 Task: Check the sale-to-list ratio of hot tub in the last 5 years.
Action: Mouse moved to (987, 217)
Screenshot: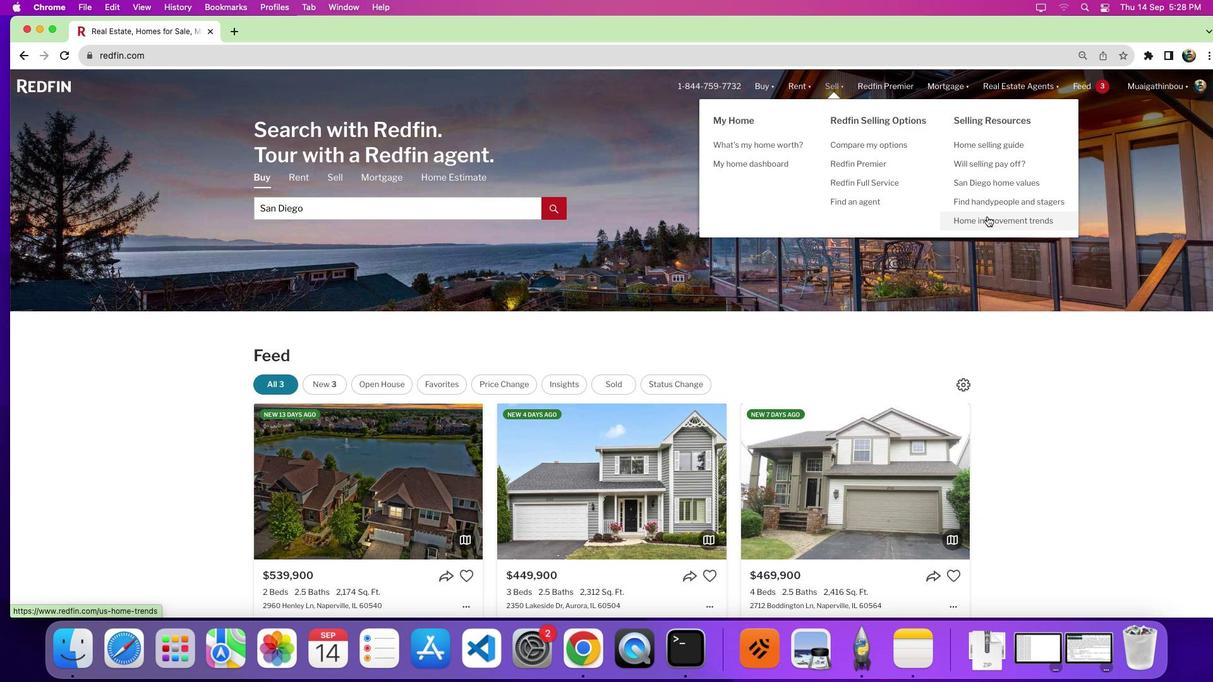 
Action: Mouse pressed left at (987, 217)
Screenshot: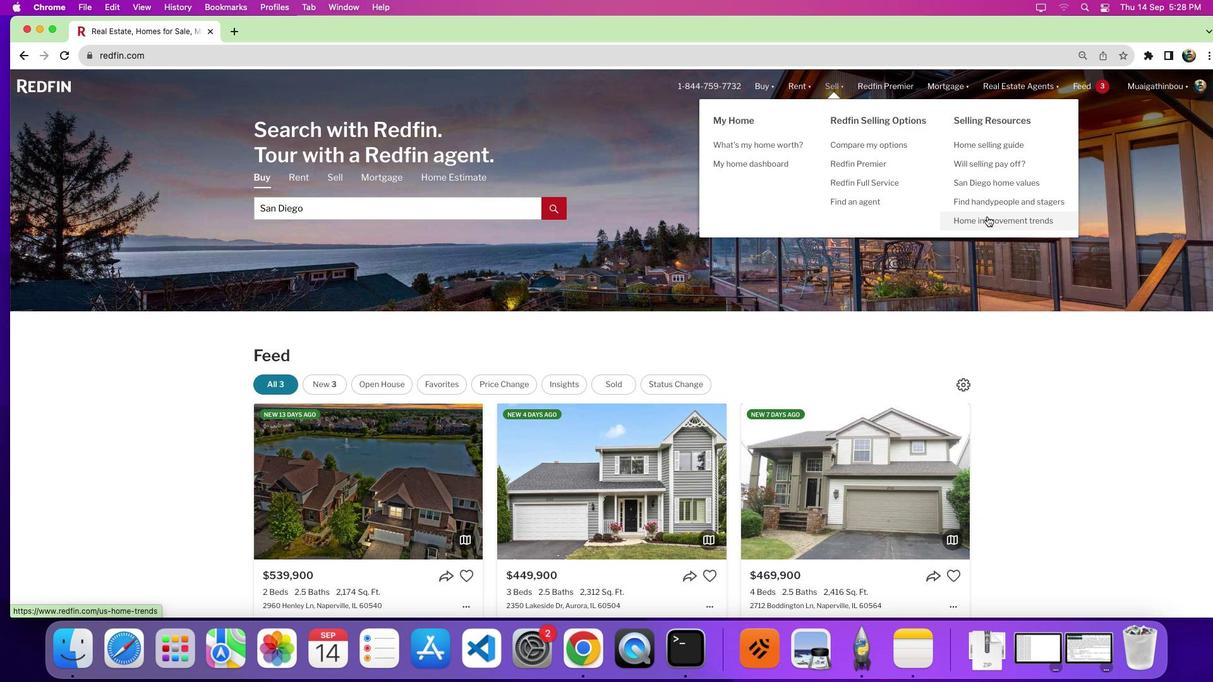 
Action: Mouse moved to (760, 396)
Screenshot: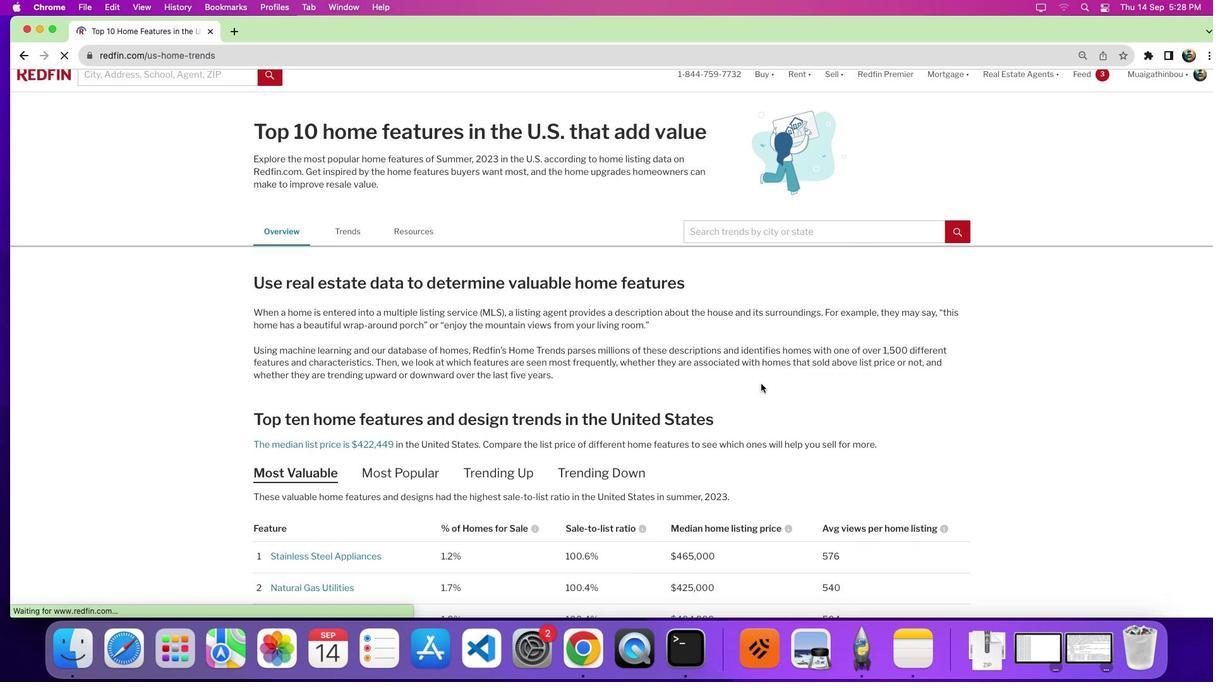 
Action: Mouse scrolled (760, 396) with delta (0, 0)
Screenshot: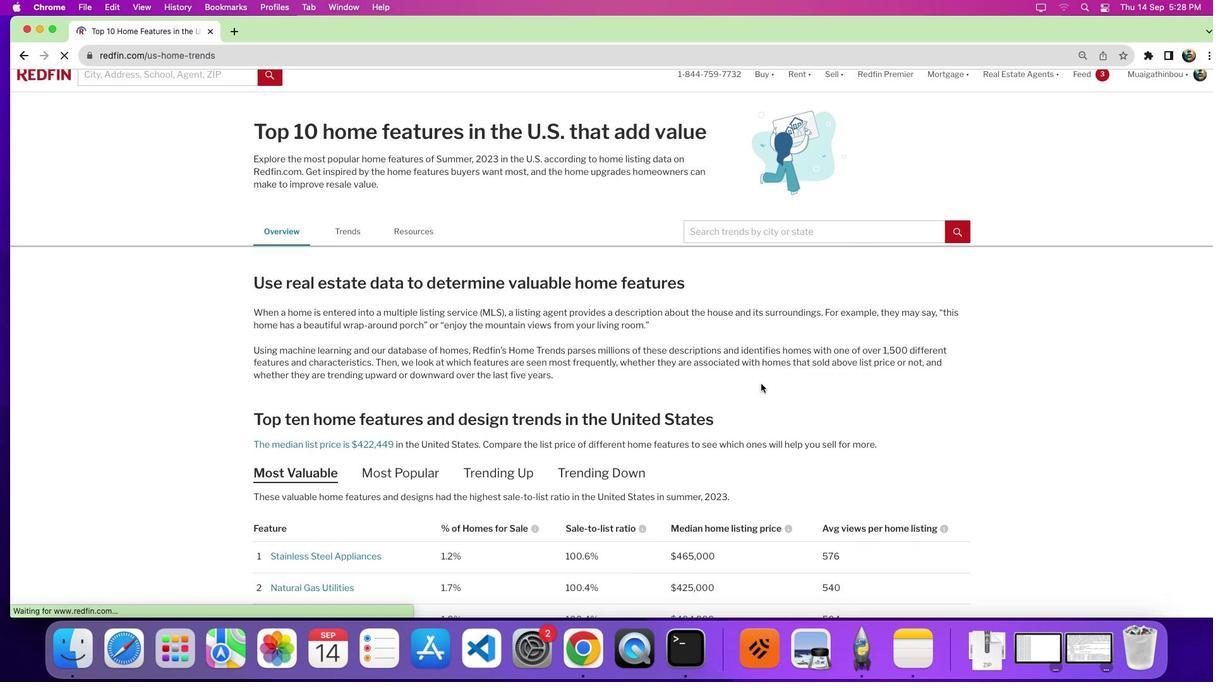 
Action: Mouse moved to (760, 390)
Screenshot: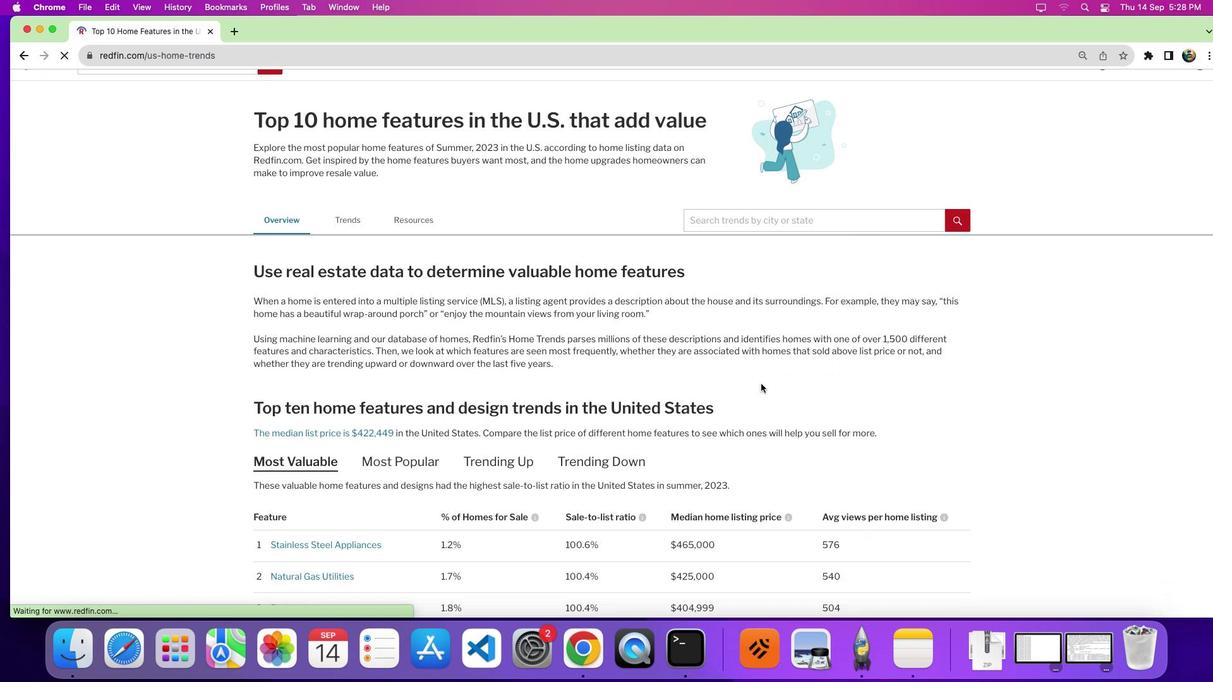 
Action: Mouse scrolled (760, 390) with delta (0, 0)
Screenshot: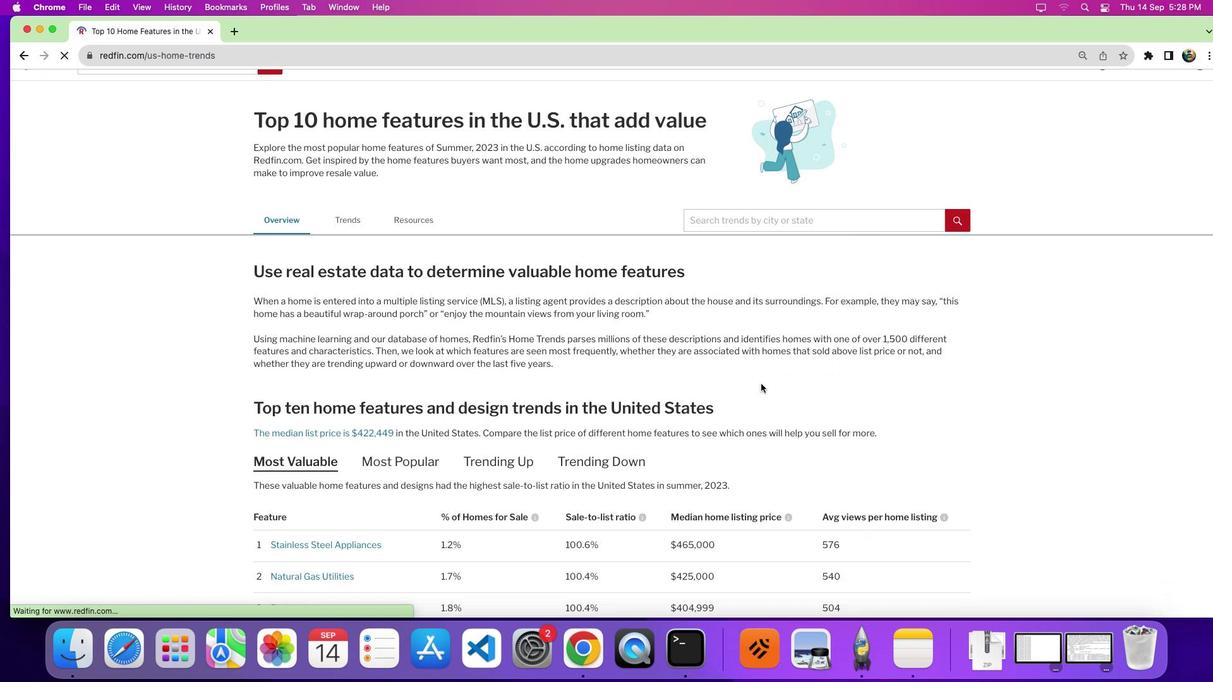 
Action: Mouse moved to (755, 373)
Screenshot: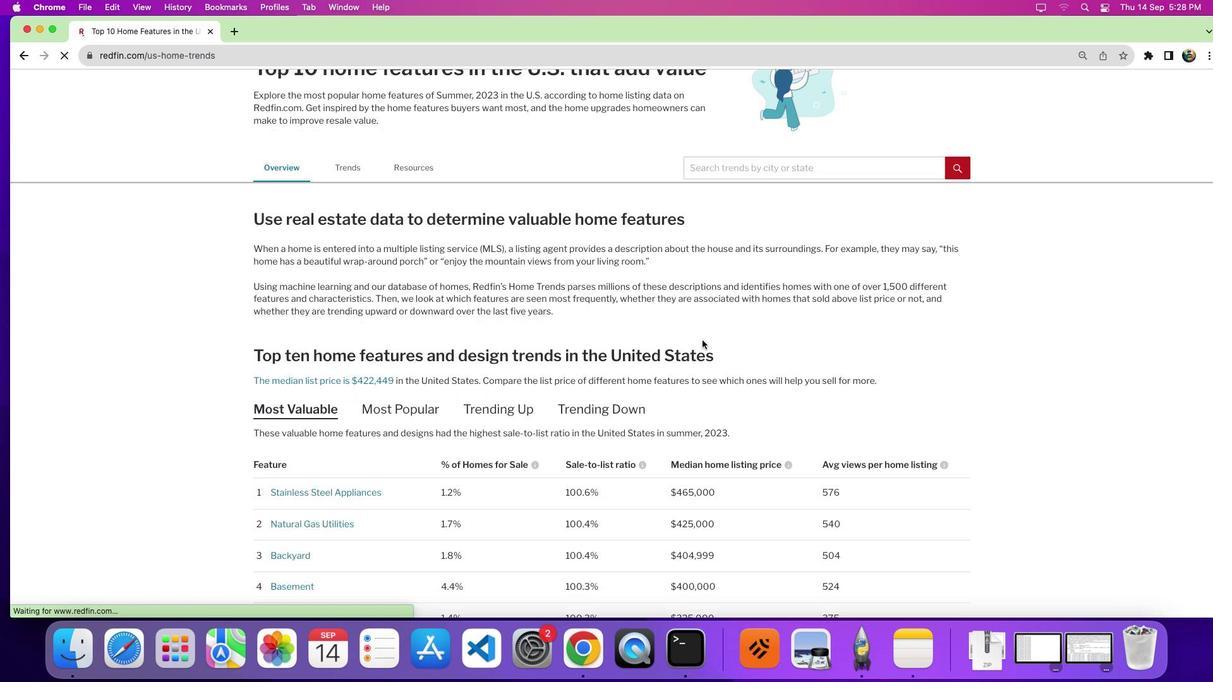 
Action: Mouse scrolled (755, 373) with delta (0, 0)
Screenshot: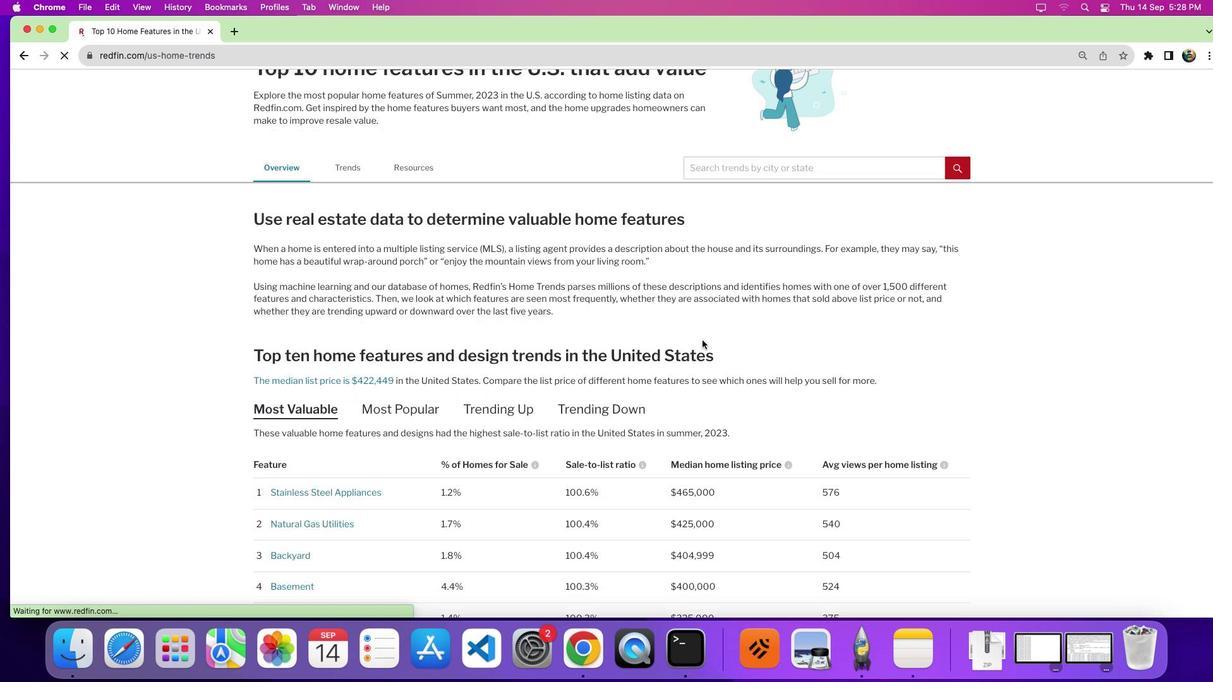 
Action: Mouse moved to (737, 360)
Screenshot: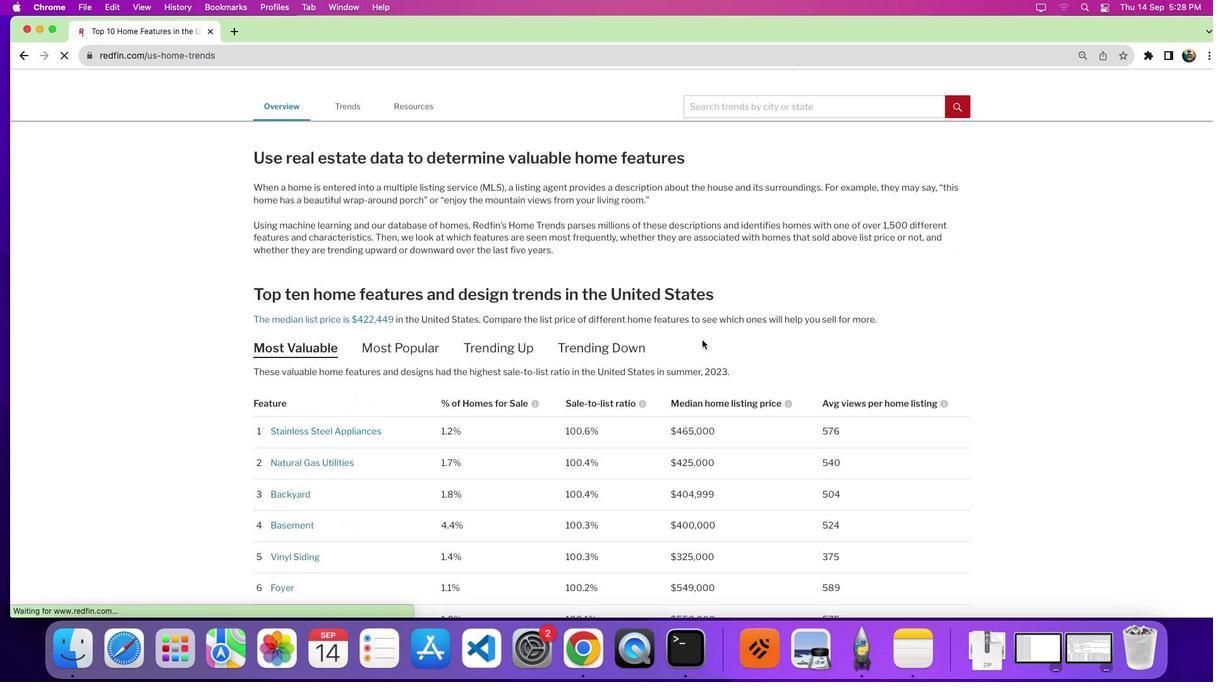 
Action: Mouse scrolled (737, 360) with delta (0, 0)
Screenshot: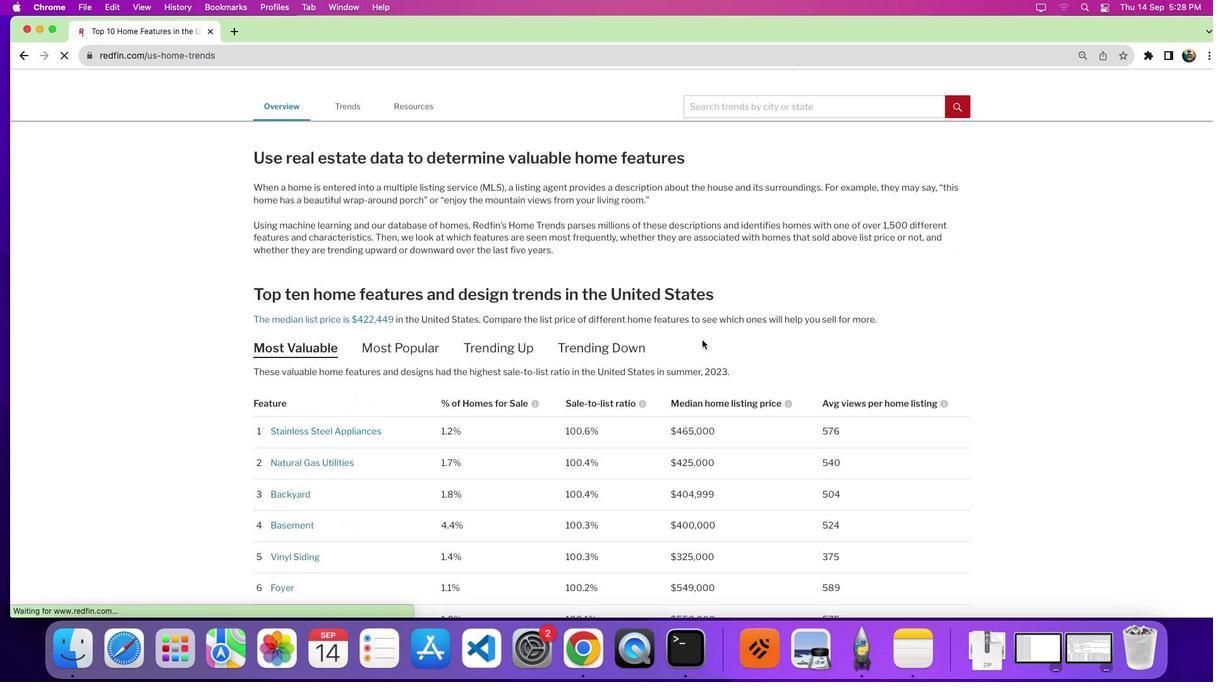 
Action: Mouse moved to (713, 346)
Screenshot: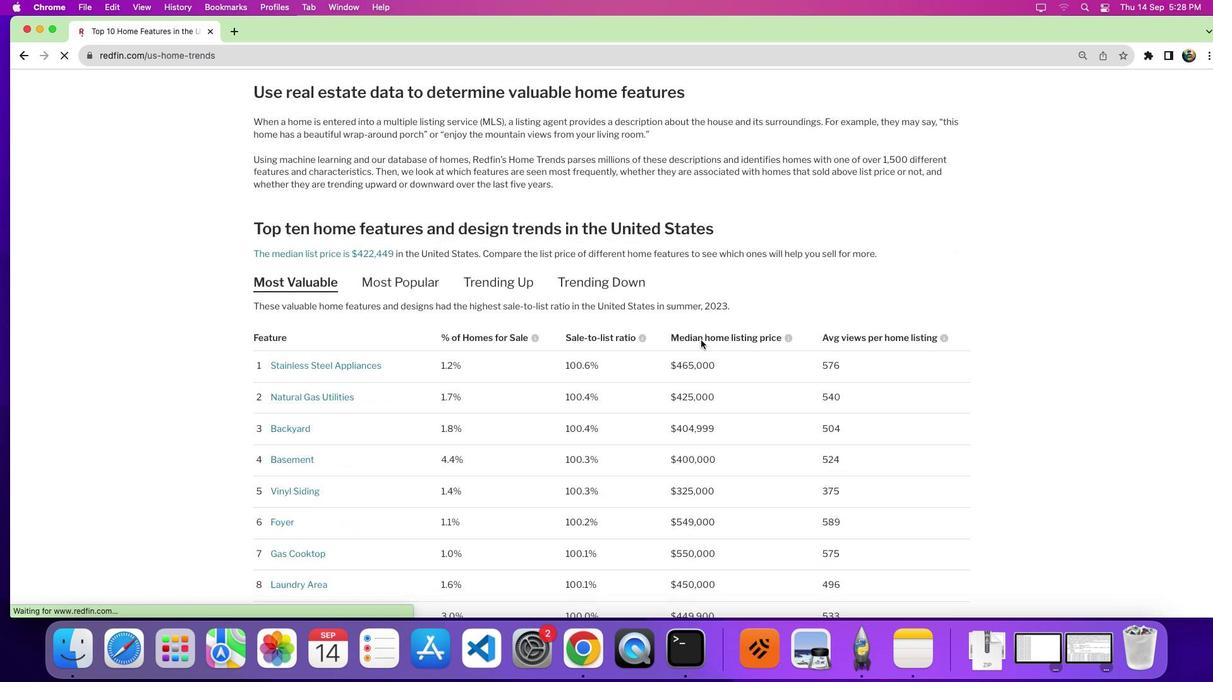 
Action: Mouse scrolled (713, 346) with delta (0, -2)
Screenshot: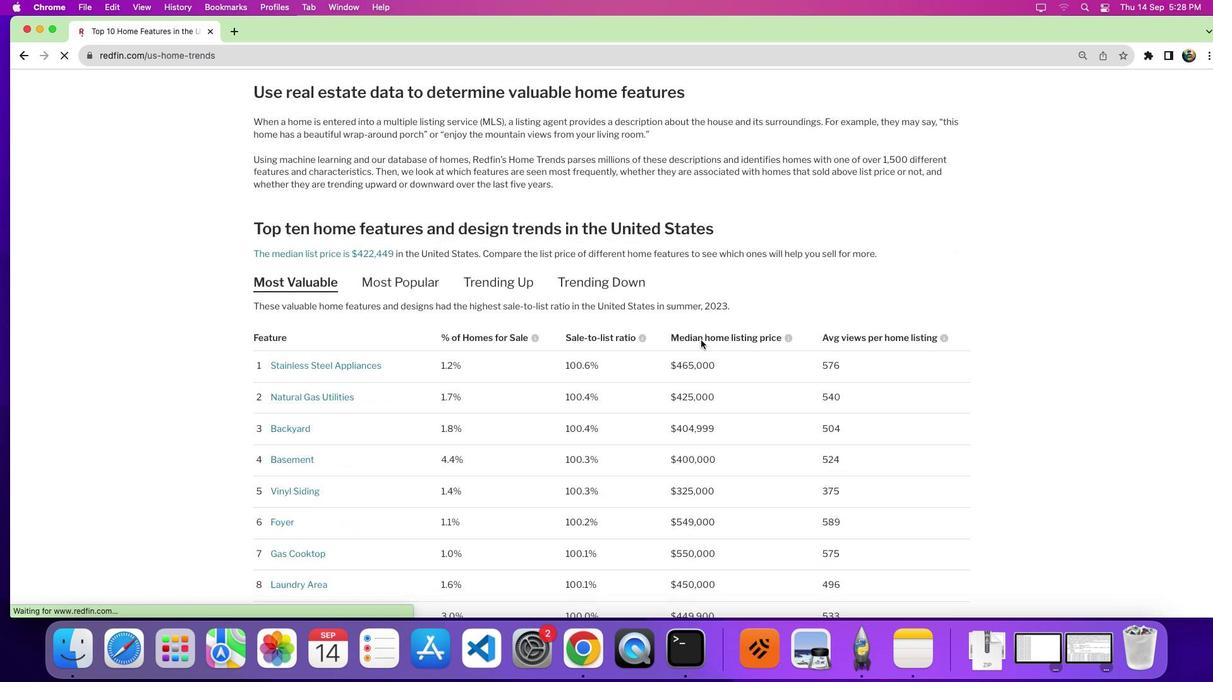 
Action: Mouse moved to (696, 341)
Screenshot: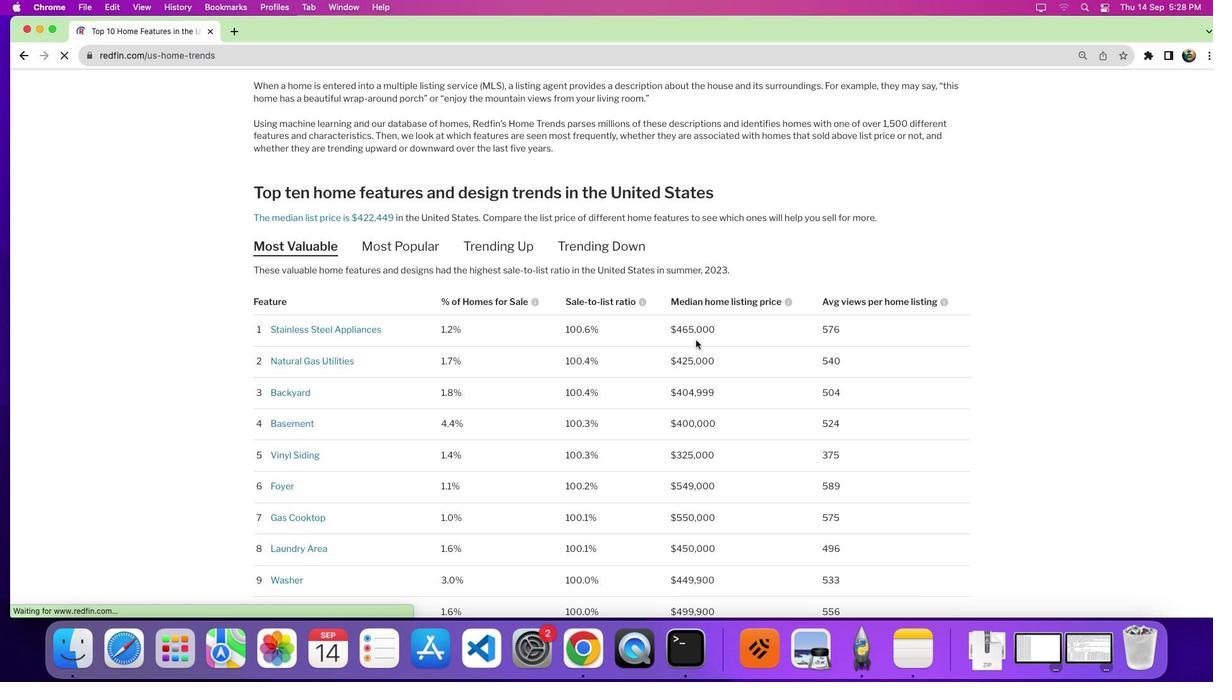 
Action: Mouse scrolled (696, 341) with delta (0, 0)
Screenshot: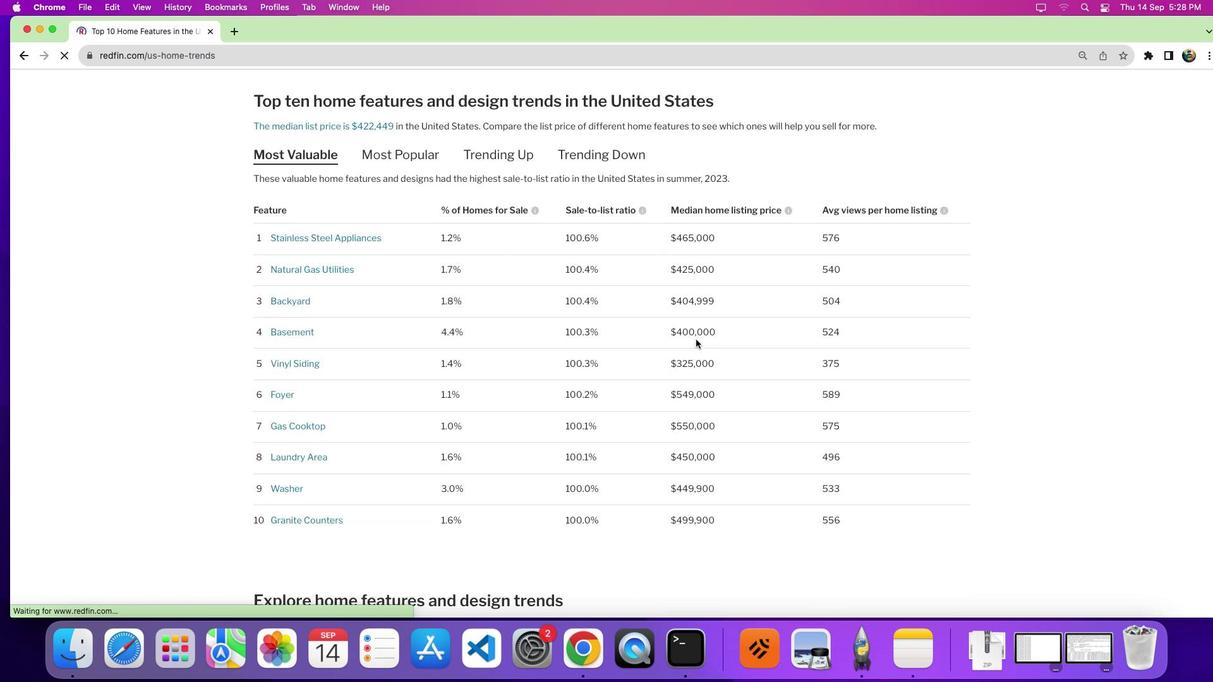 
Action: Mouse scrolled (696, 341) with delta (0, 0)
Screenshot: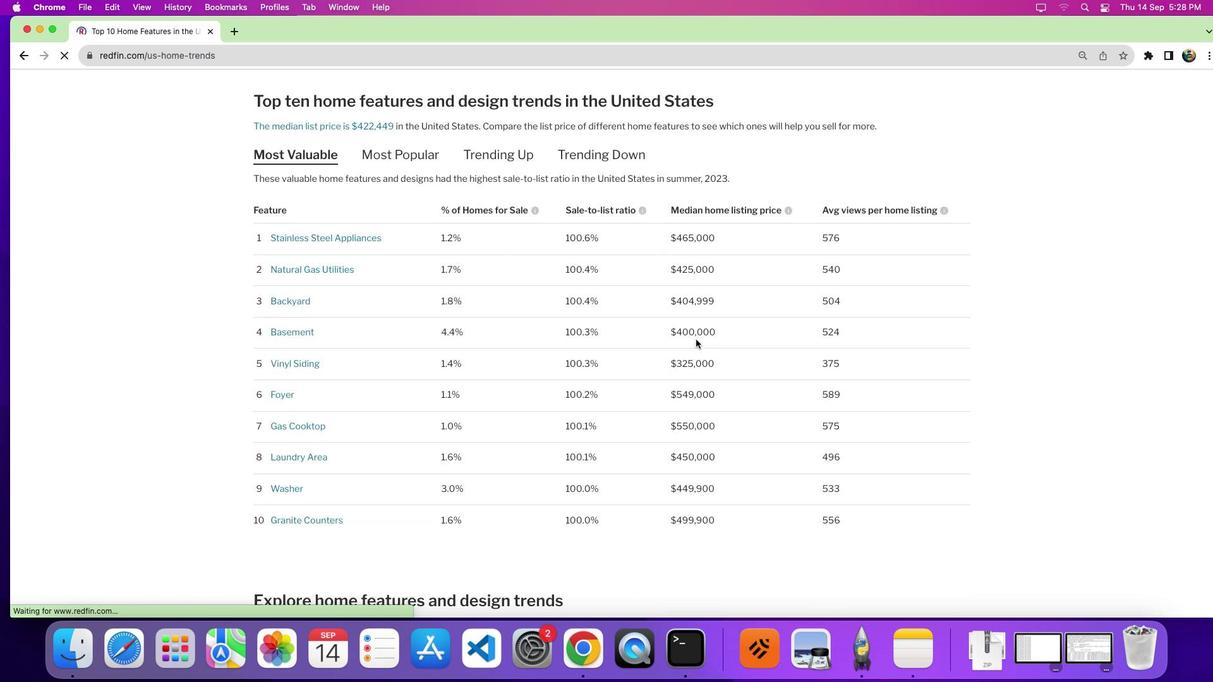 
Action: Mouse moved to (696, 340)
Screenshot: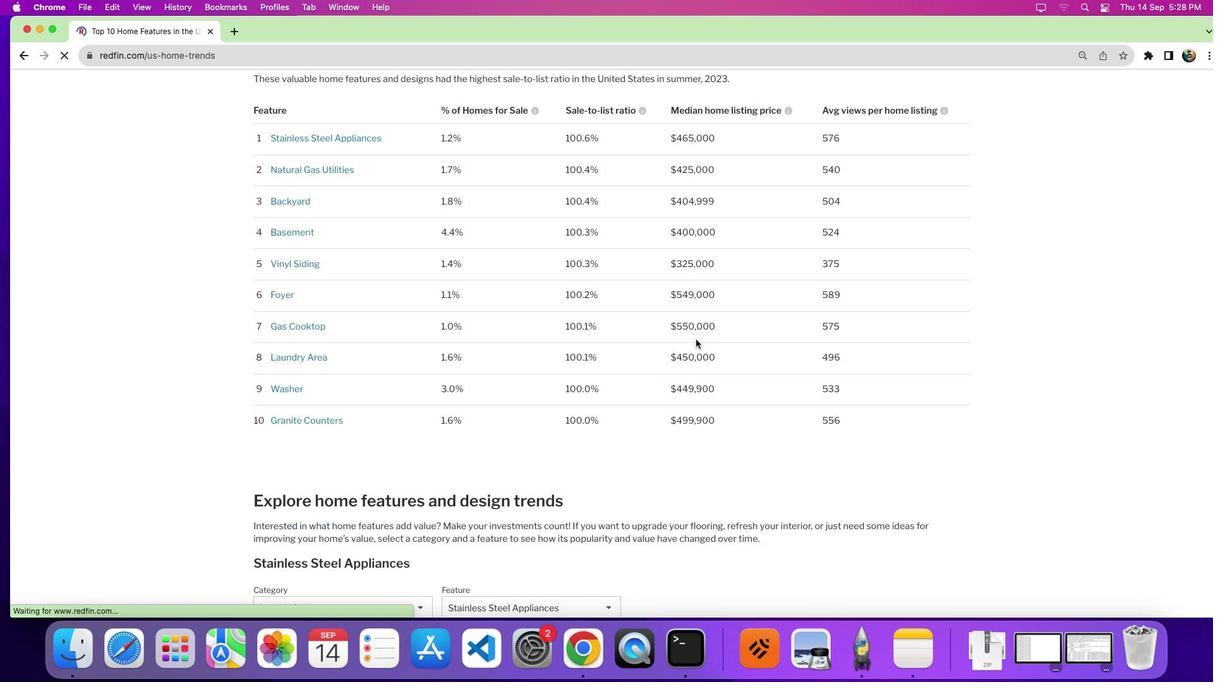 
Action: Mouse scrolled (696, 340) with delta (0, -3)
Screenshot: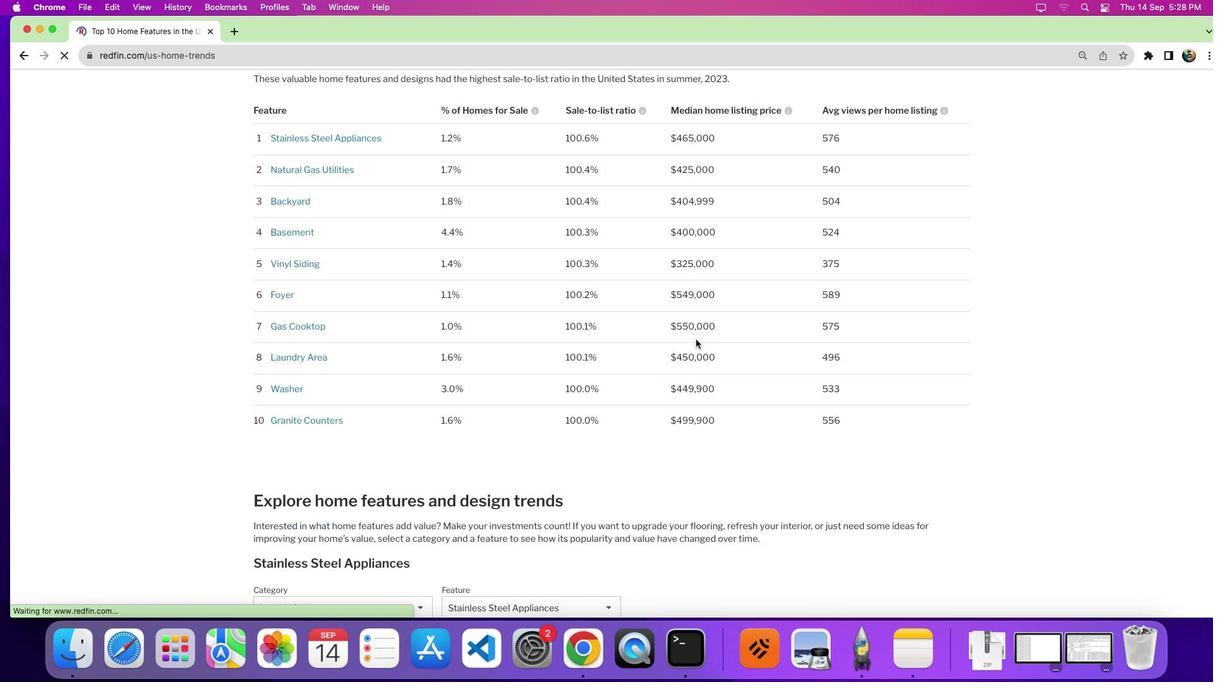 
Action: Mouse moved to (696, 339)
Screenshot: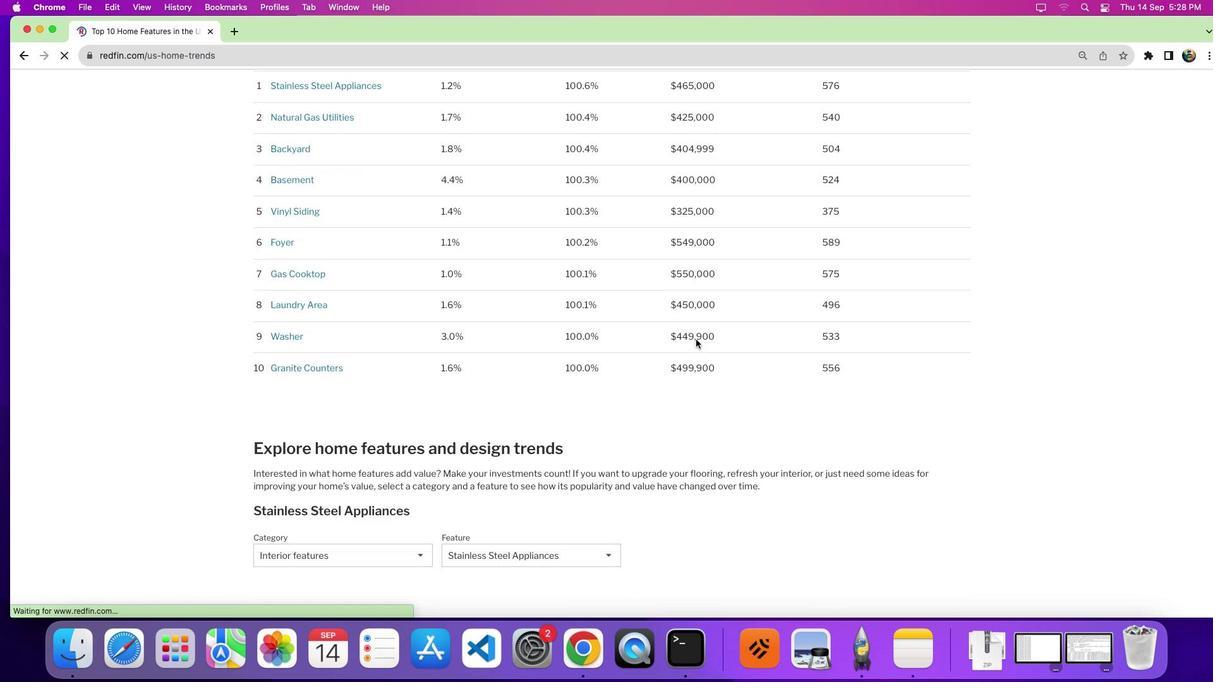 
Action: Mouse scrolled (696, 339) with delta (0, 0)
Screenshot: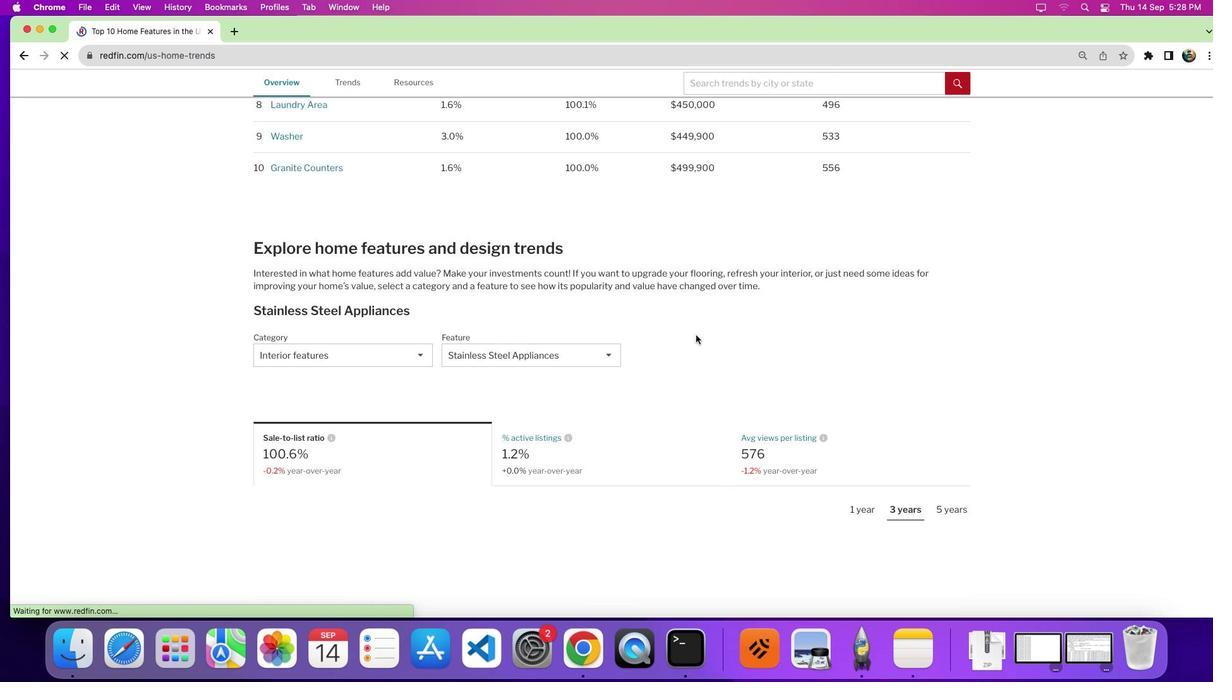 
Action: Mouse moved to (696, 339)
Screenshot: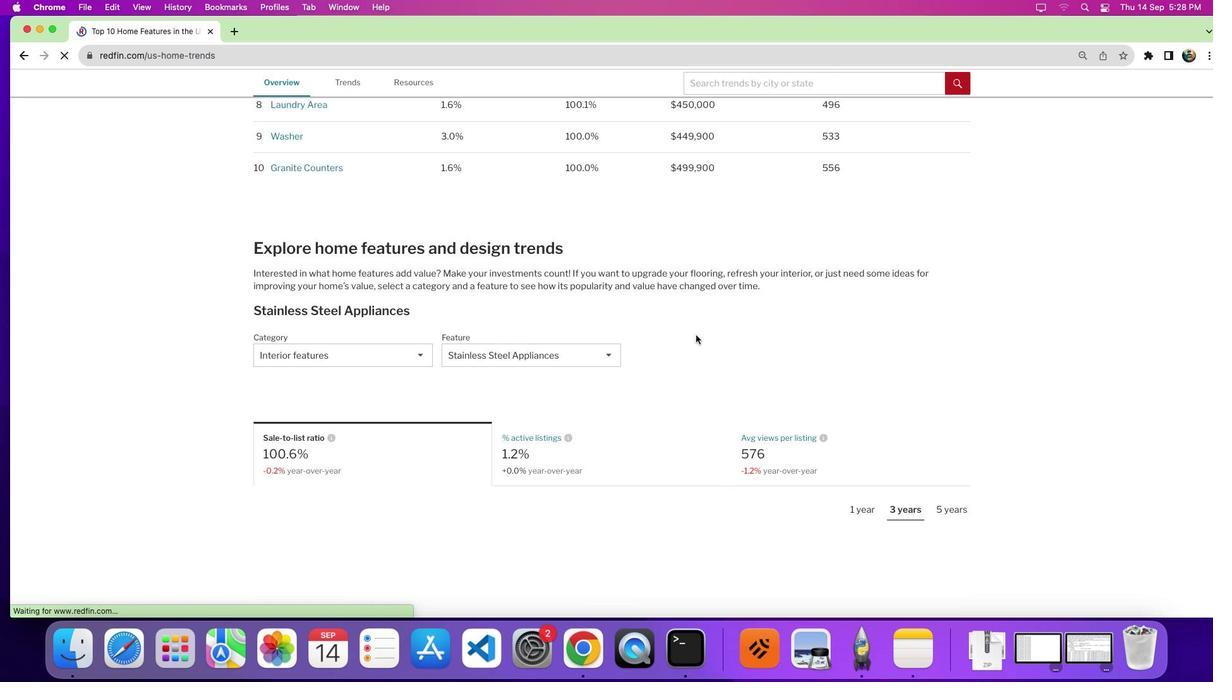 
Action: Mouse scrolled (696, 339) with delta (0, 0)
Screenshot: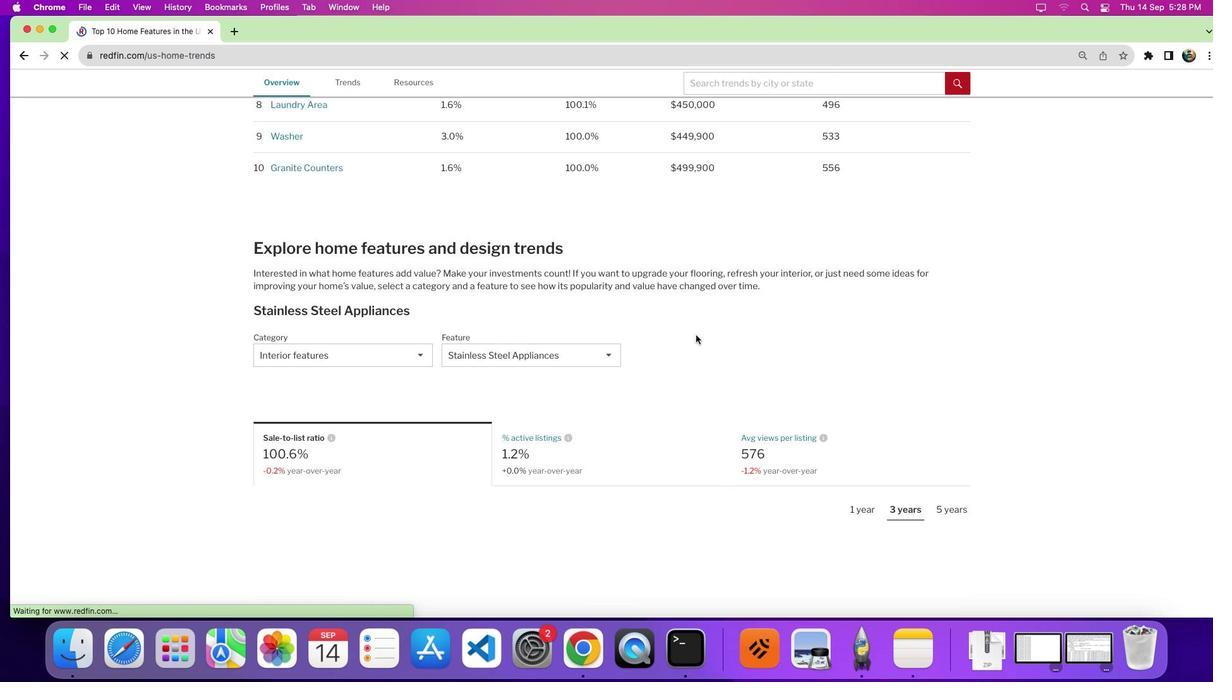 
Action: Mouse moved to (696, 338)
Screenshot: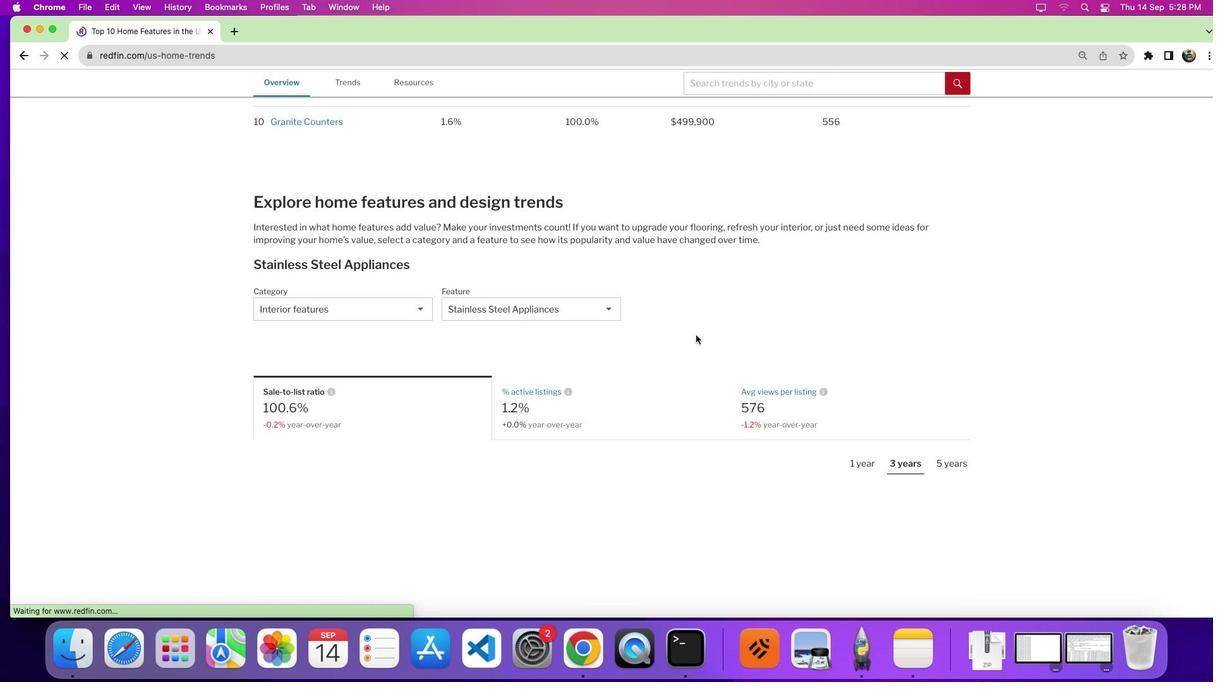 
Action: Mouse scrolled (696, 338) with delta (0, -3)
Screenshot: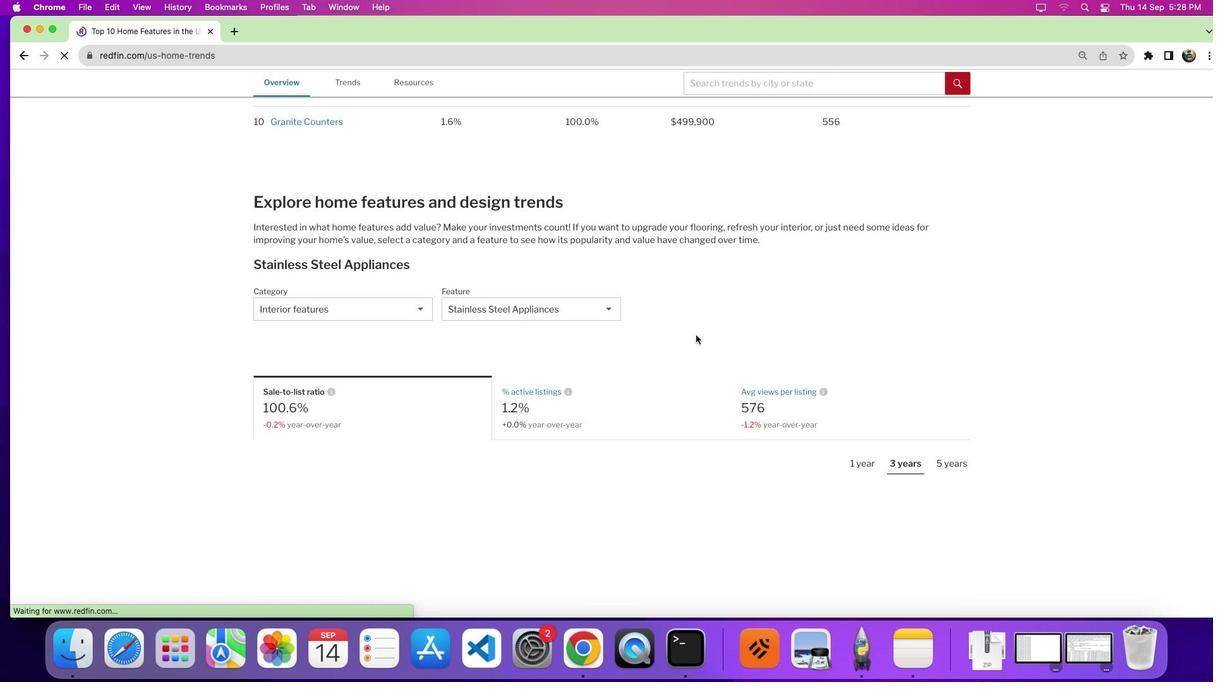 
Action: Mouse moved to (399, 281)
Screenshot: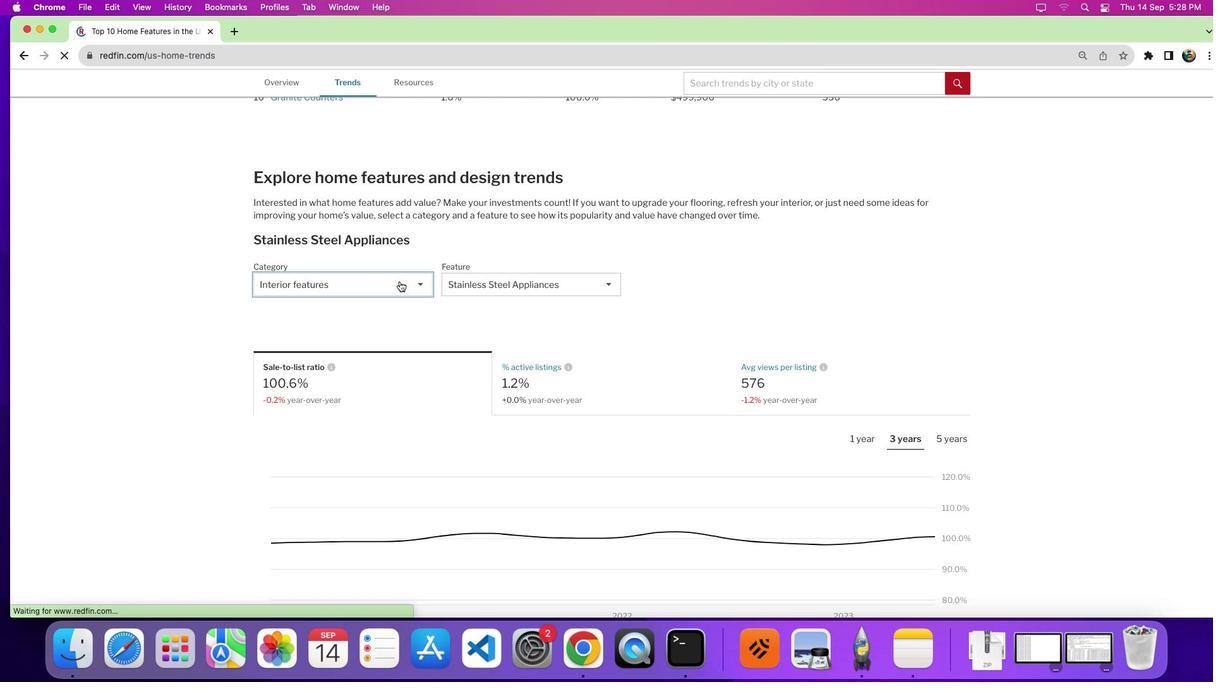 
Action: Mouse pressed left at (399, 281)
Screenshot: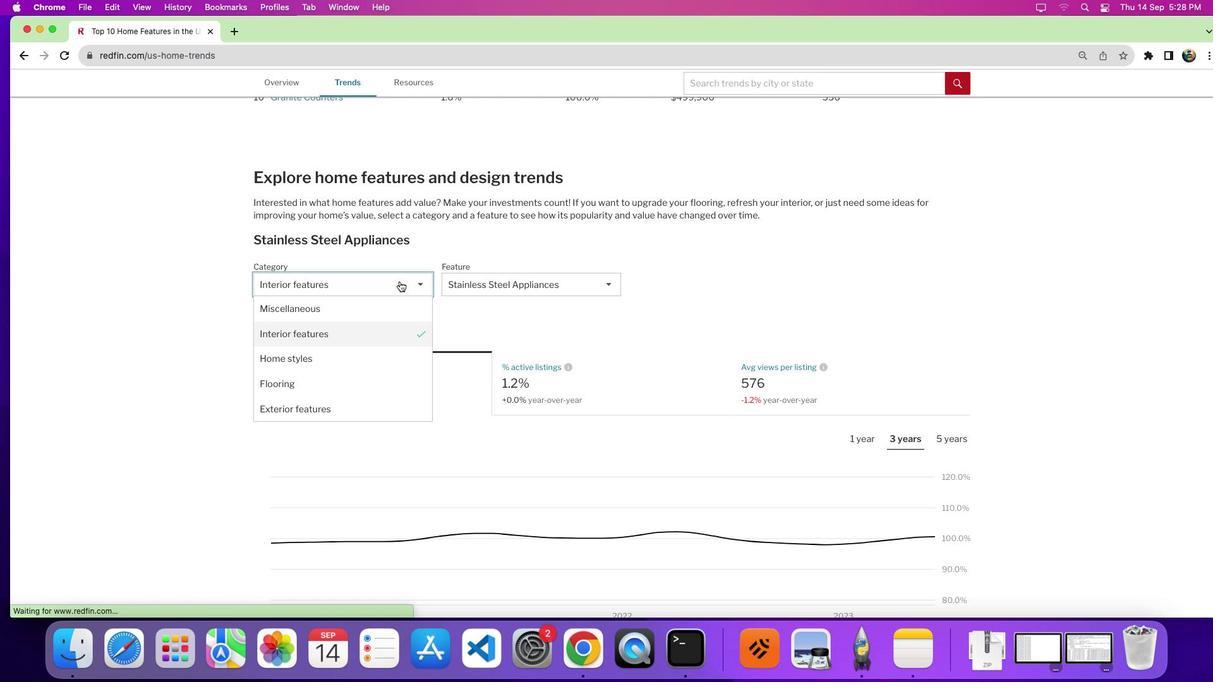 
Action: Mouse moved to (398, 302)
Screenshot: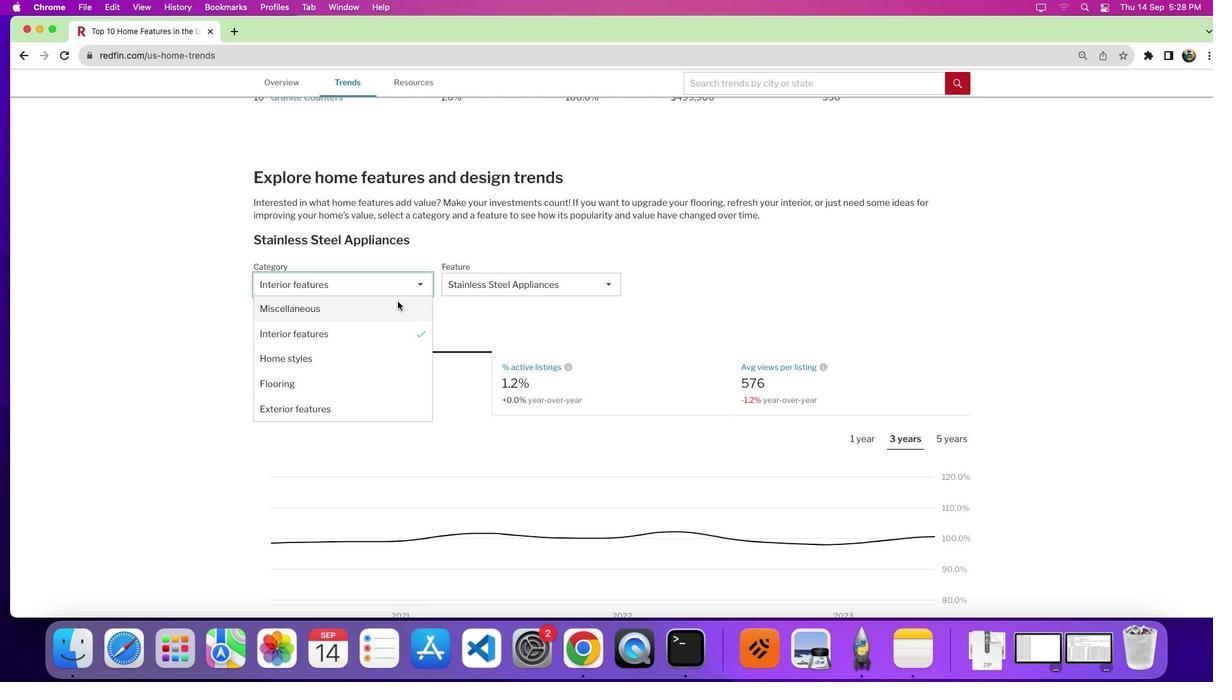 
Action: Mouse pressed left at (398, 302)
Screenshot: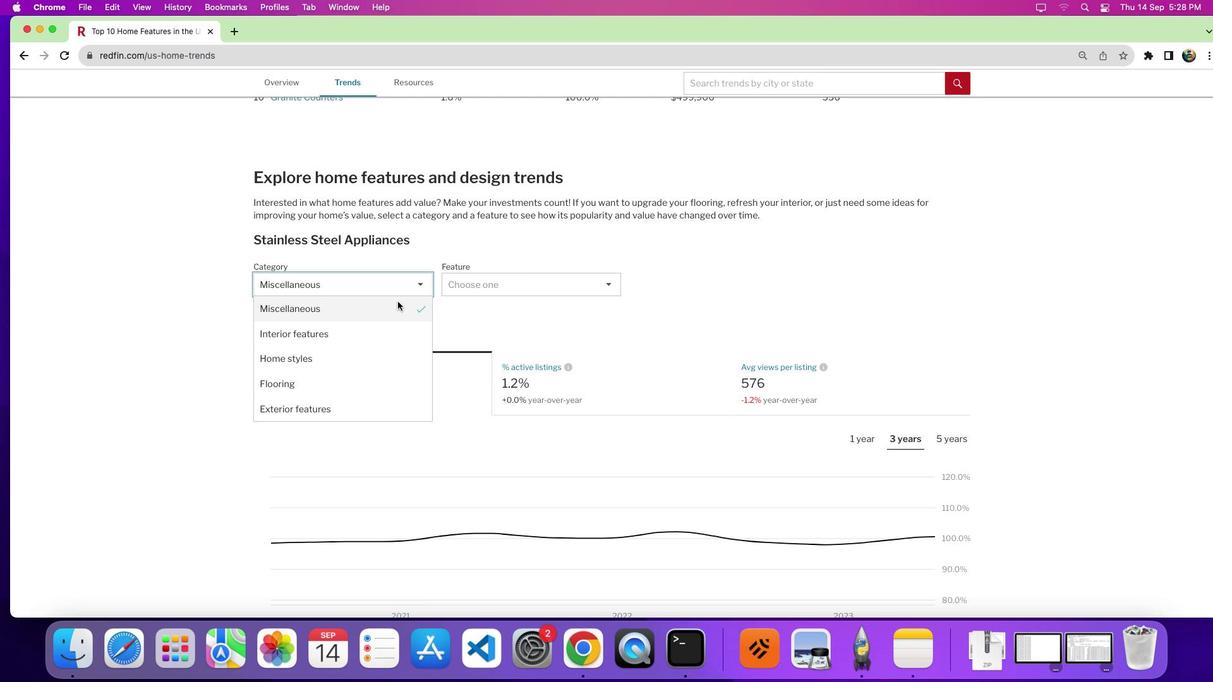 
Action: Mouse moved to (632, 312)
Screenshot: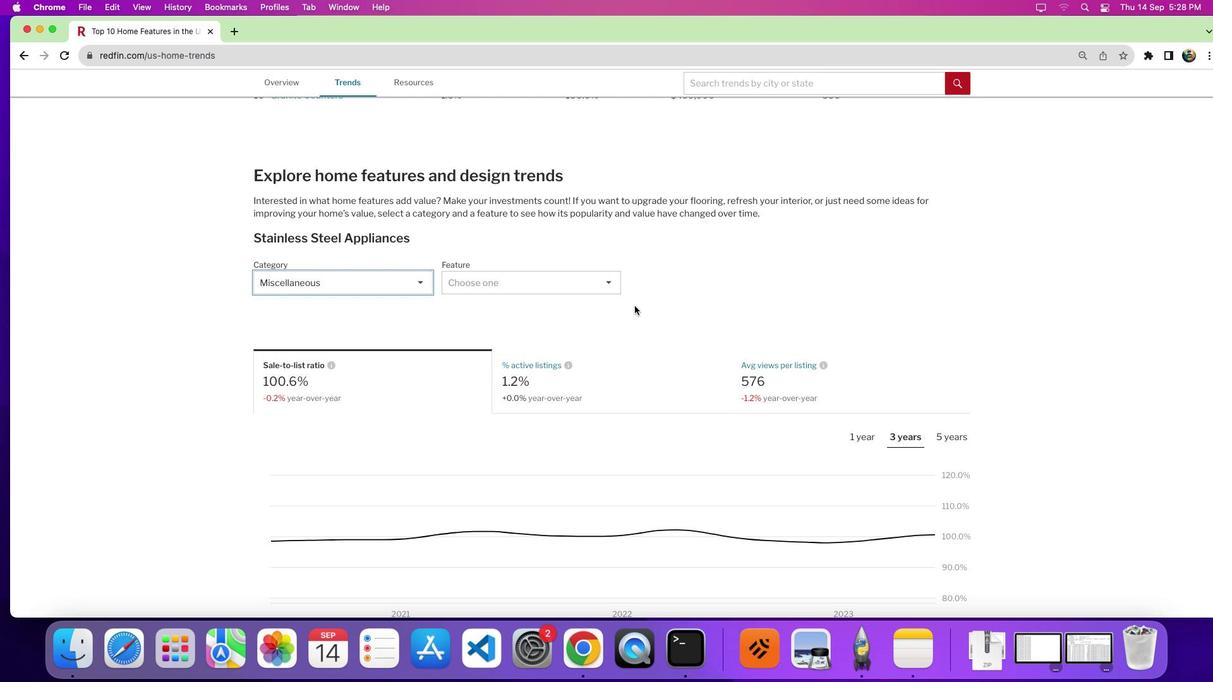 
Action: Mouse scrolled (632, 312) with delta (0, 0)
Screenshot: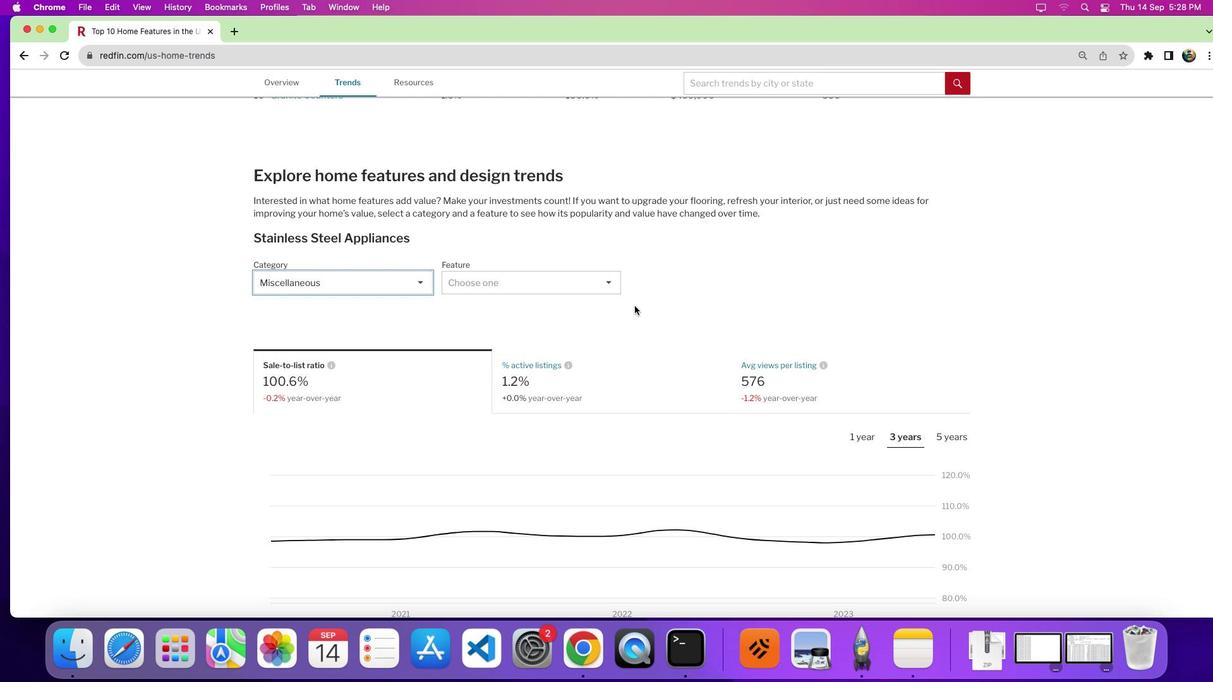 
Action: Mouse moved to (635, 307)
Screenshot: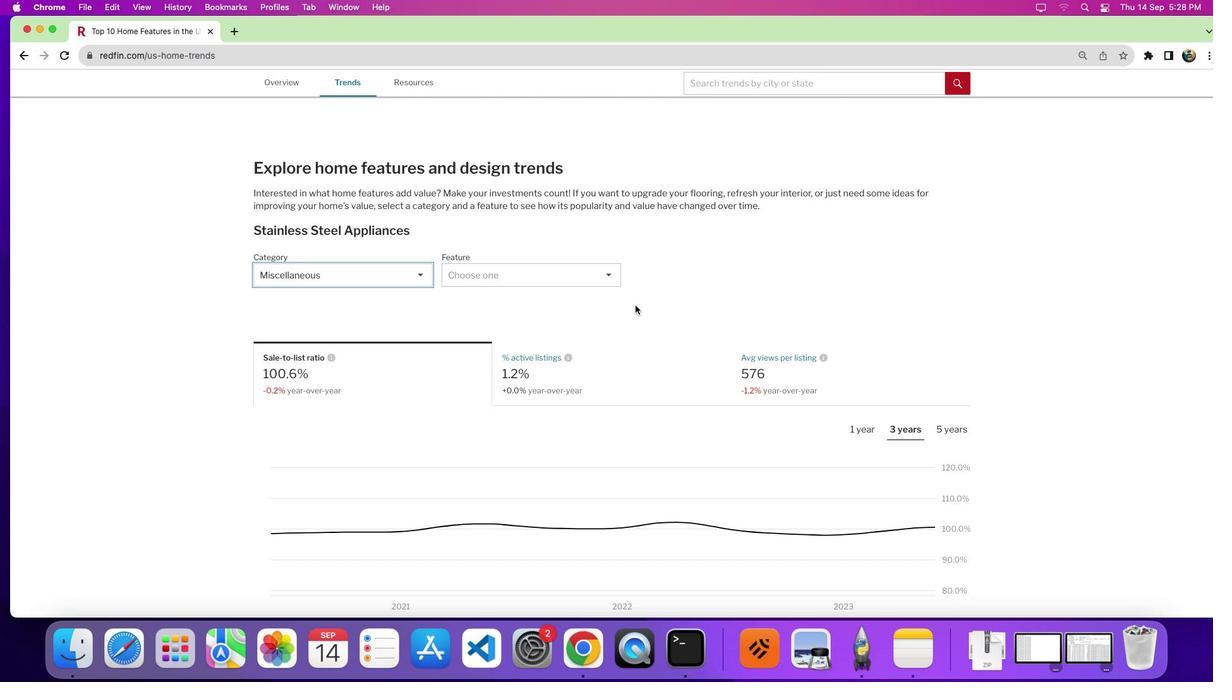 
Action: Mouse scrolled (635, 307) with delta (0, 0)
Screenshot: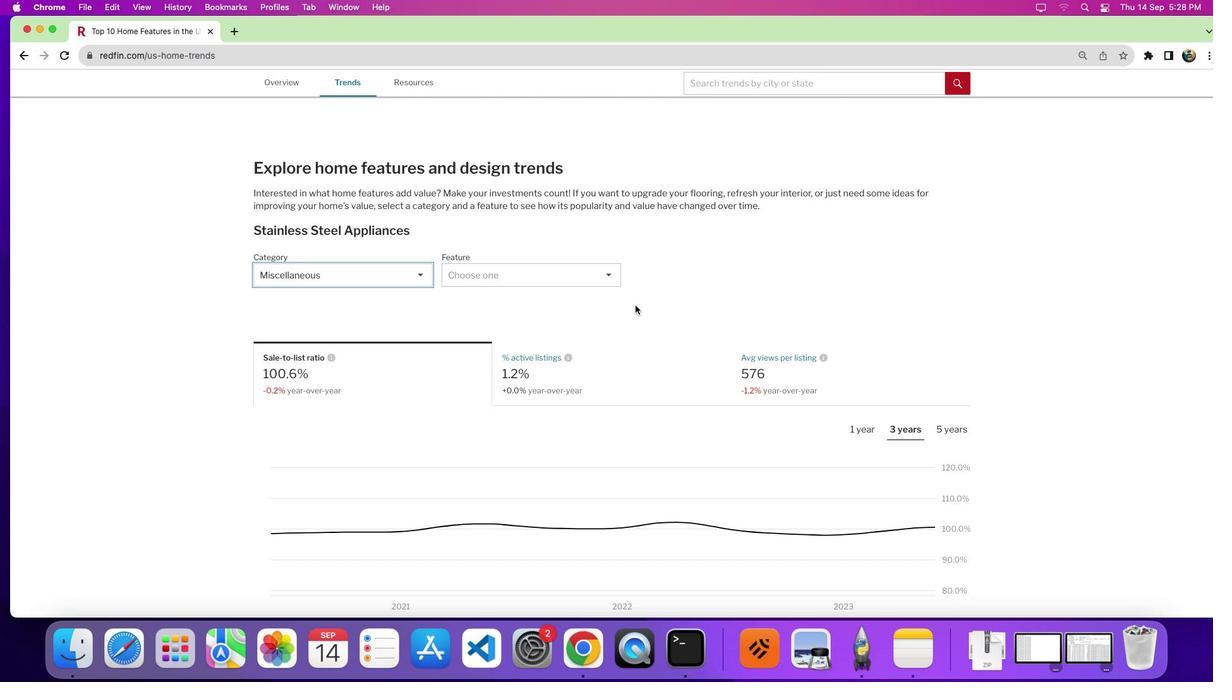 
Action: Mouse moved to (533, 271)
Screenshot: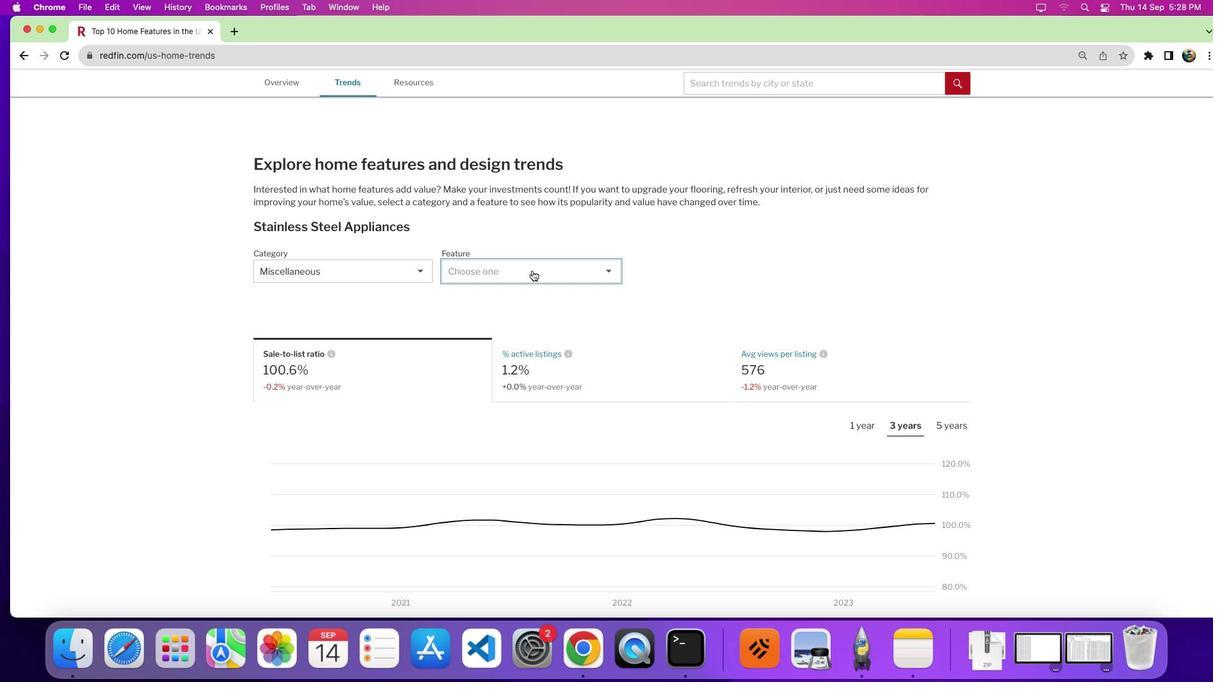 
Action: Mouse pressed left at (533, 271)
Screenshot: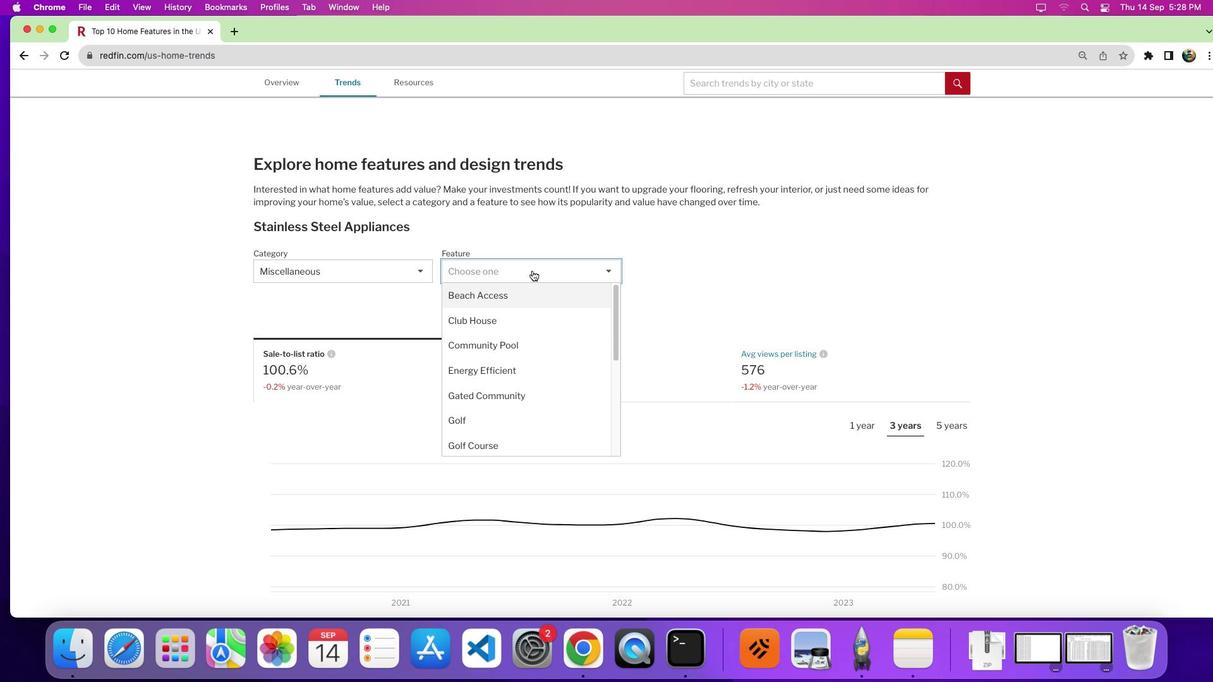 
Action: Mouse moved to (543, 389)
Screenshot: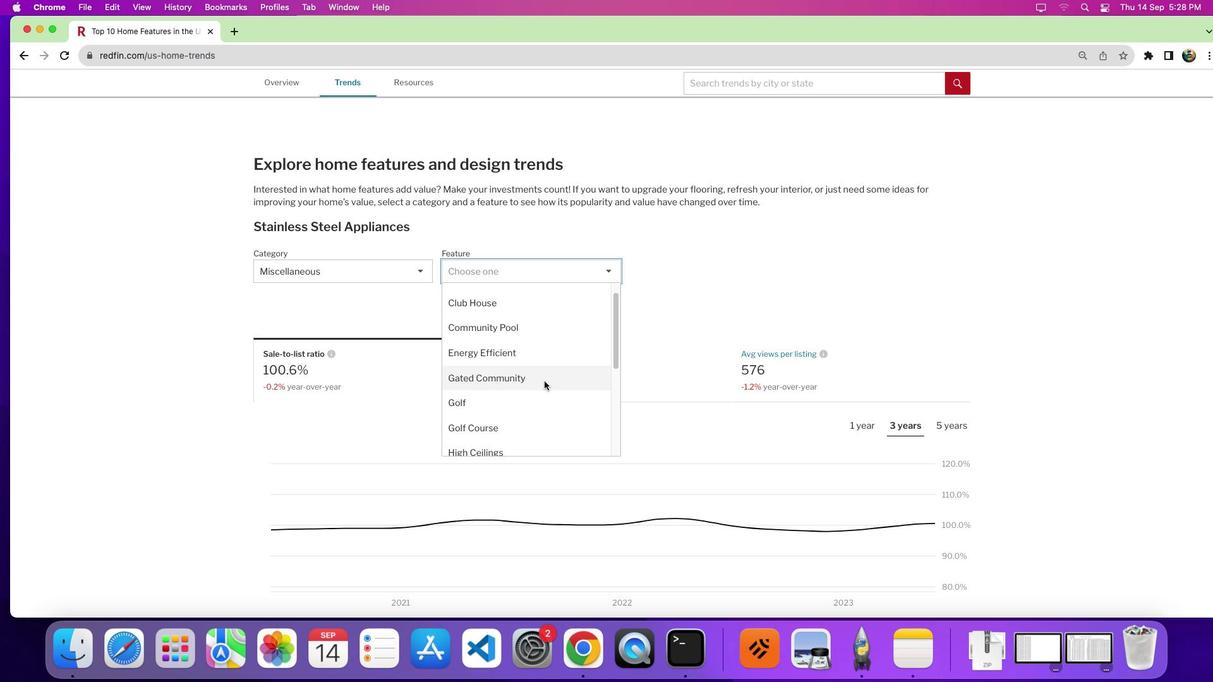 
Action: Mouse scrolled (543, 389) with delta (0, 0)
Screenshot: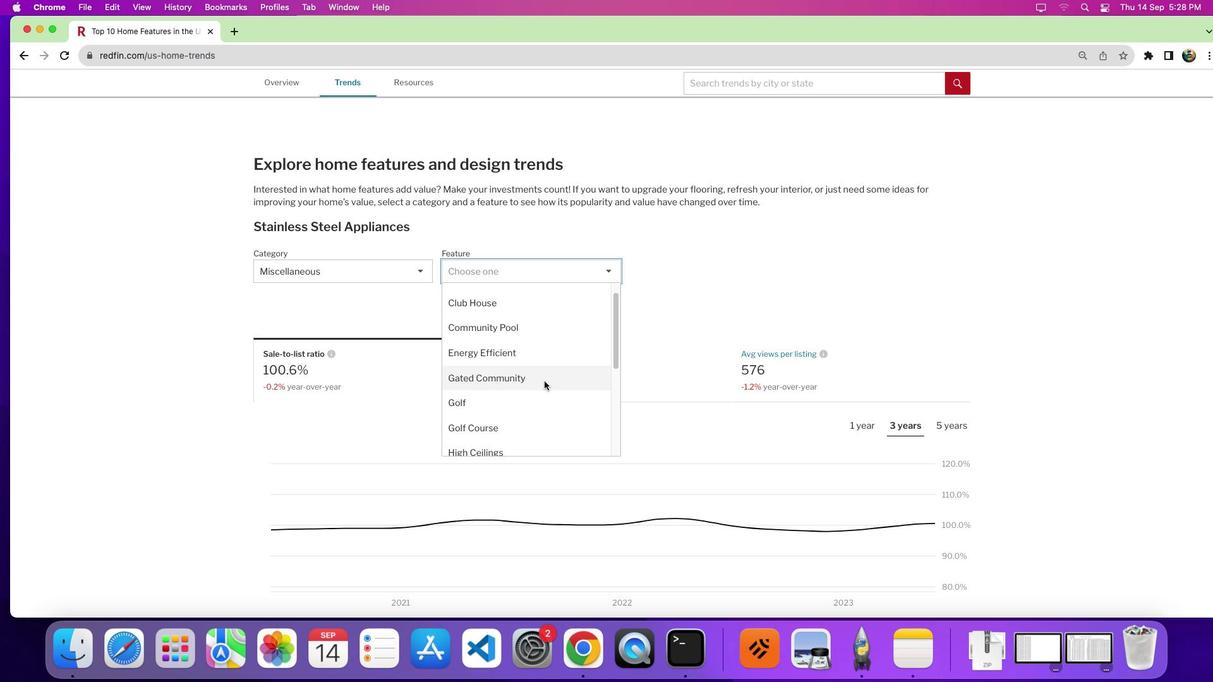 
Action: Mouse moved to (544, 387)
Screenshot: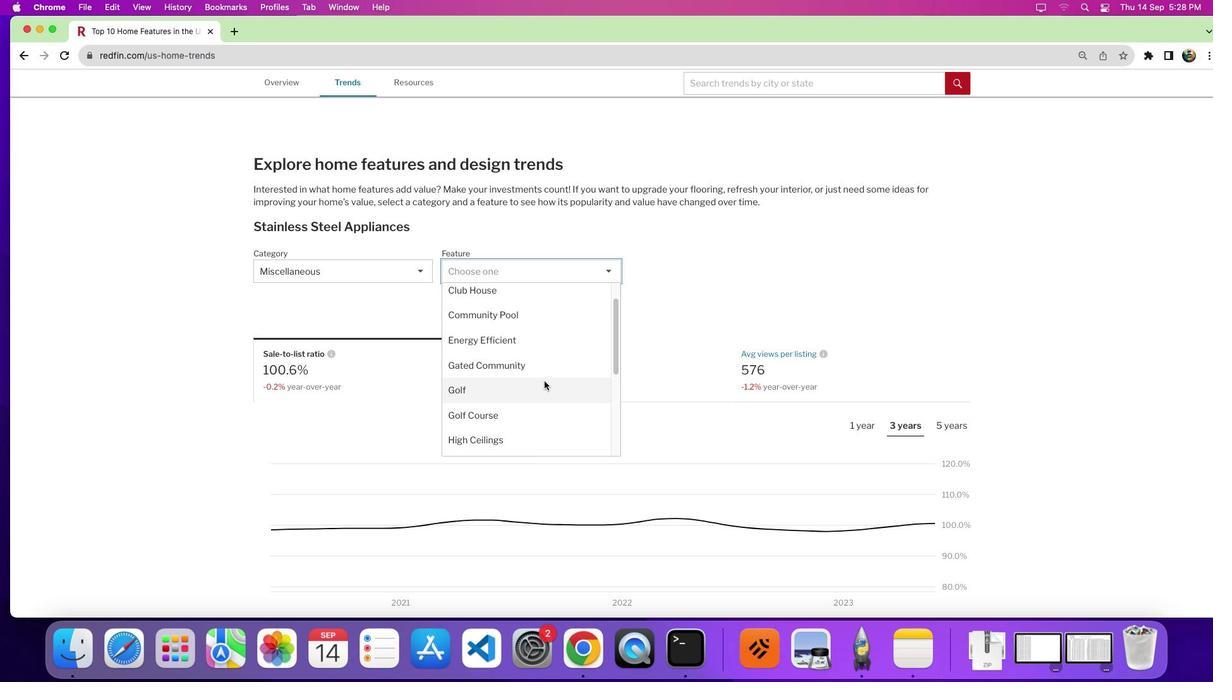 
Action: Mouse scrolled (544, 387) with delta (0, 0)
Screenshot: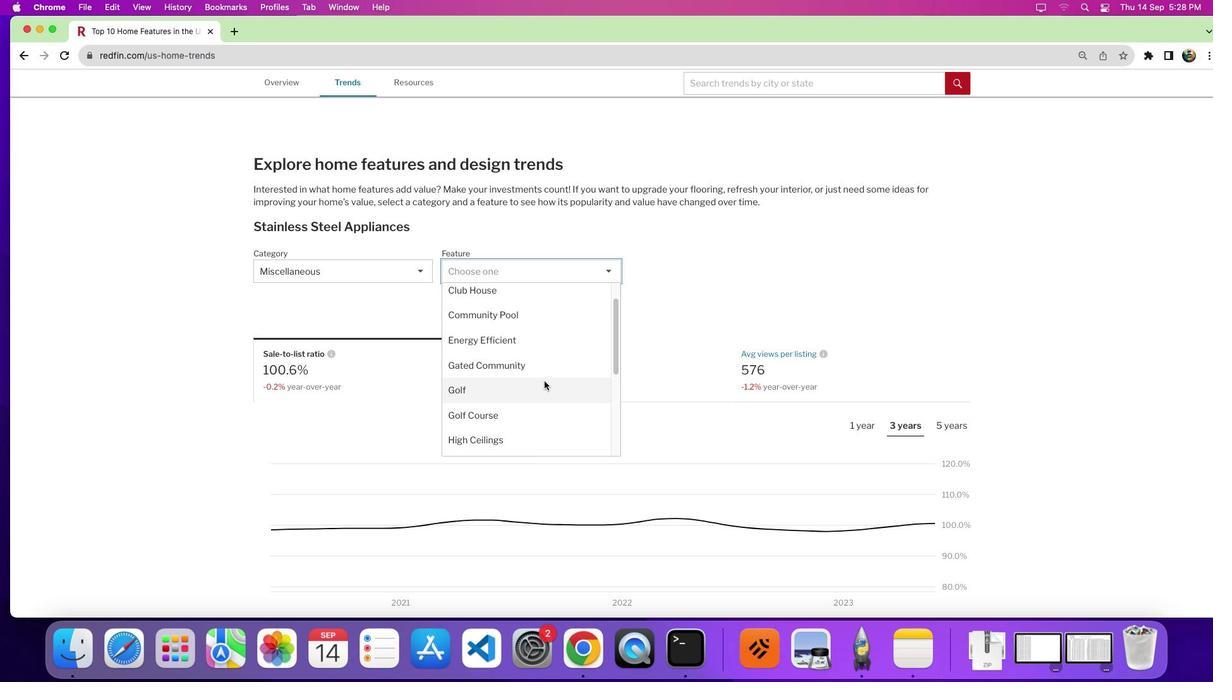 
Action: Mouse moved to (545, 381)
Screenshot: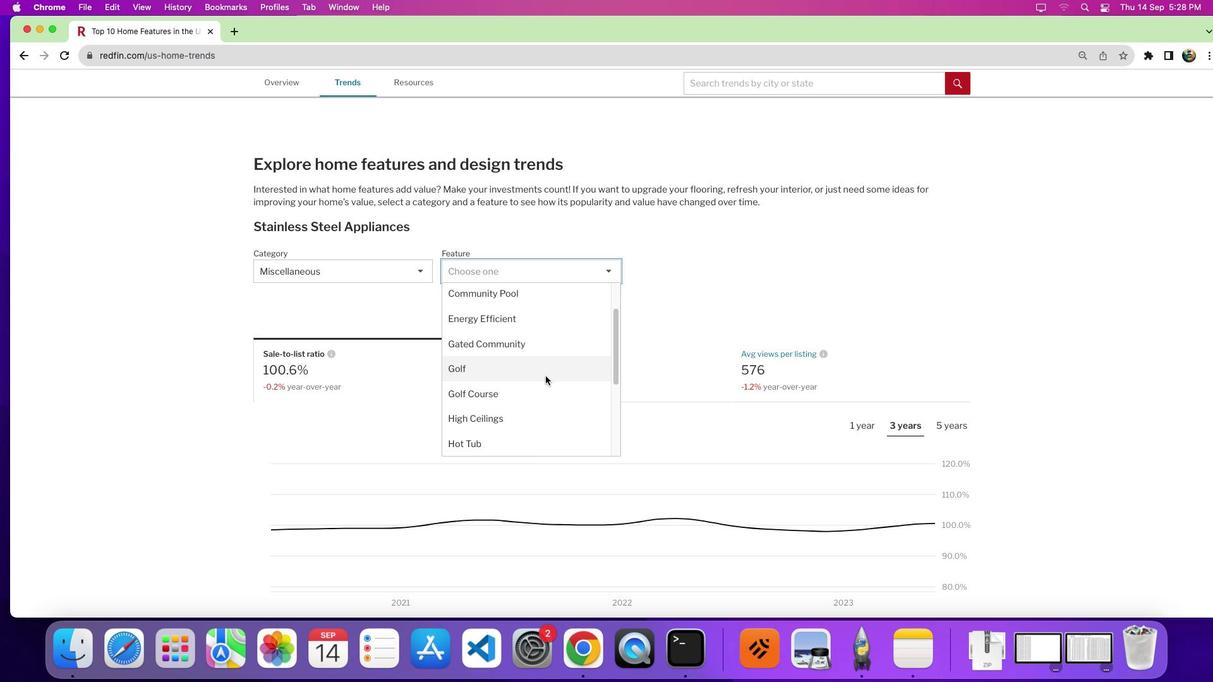 
Action: Mouse scrolled (545, 381) with delta (0, 0)
Screenshot: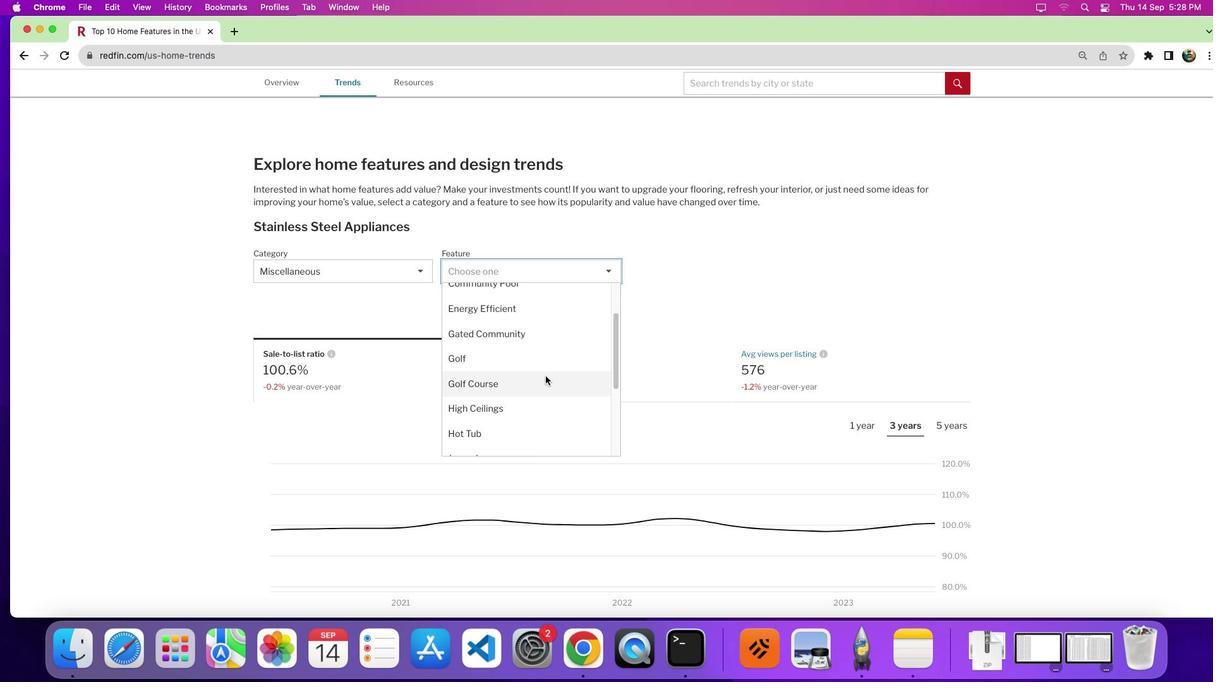 
Action: Mouse moved to (545, 378)
Screenshot: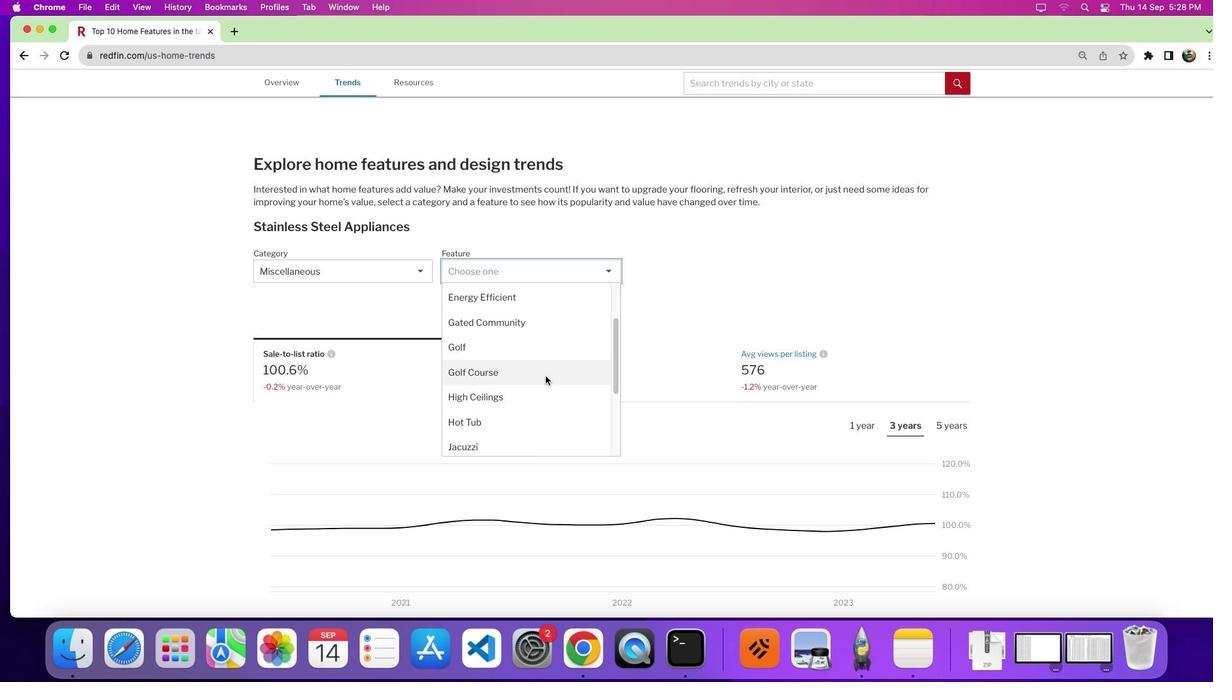 
Action: Mouse scrolled (545, 378) with delta (0, 0)
Screenshot: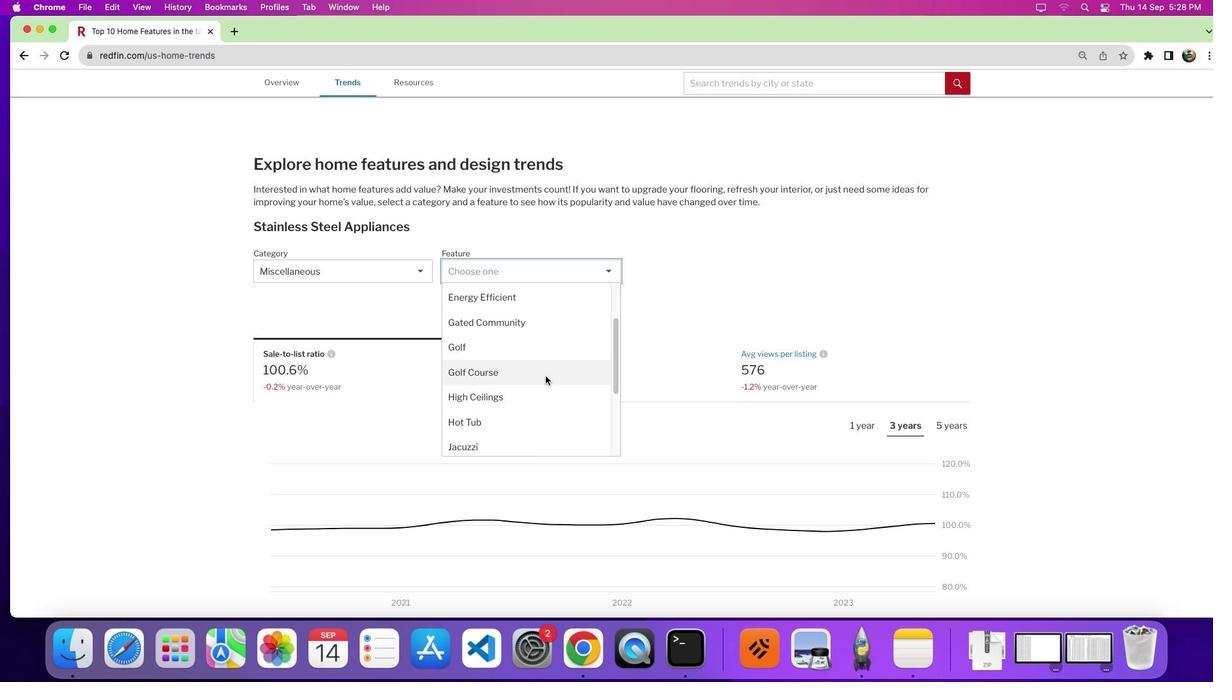 
Action: Mouse moved to (526, 405)
Screenshot: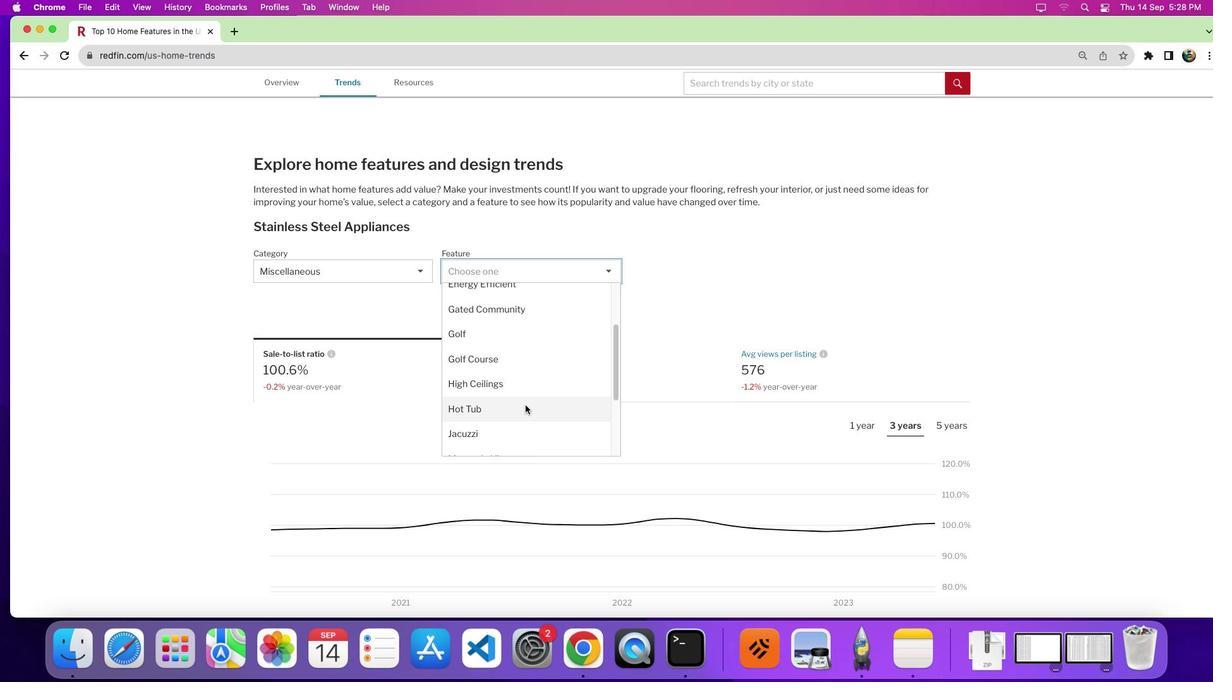 
Action: Mouse pressed left at (526, 405)
Screenshot: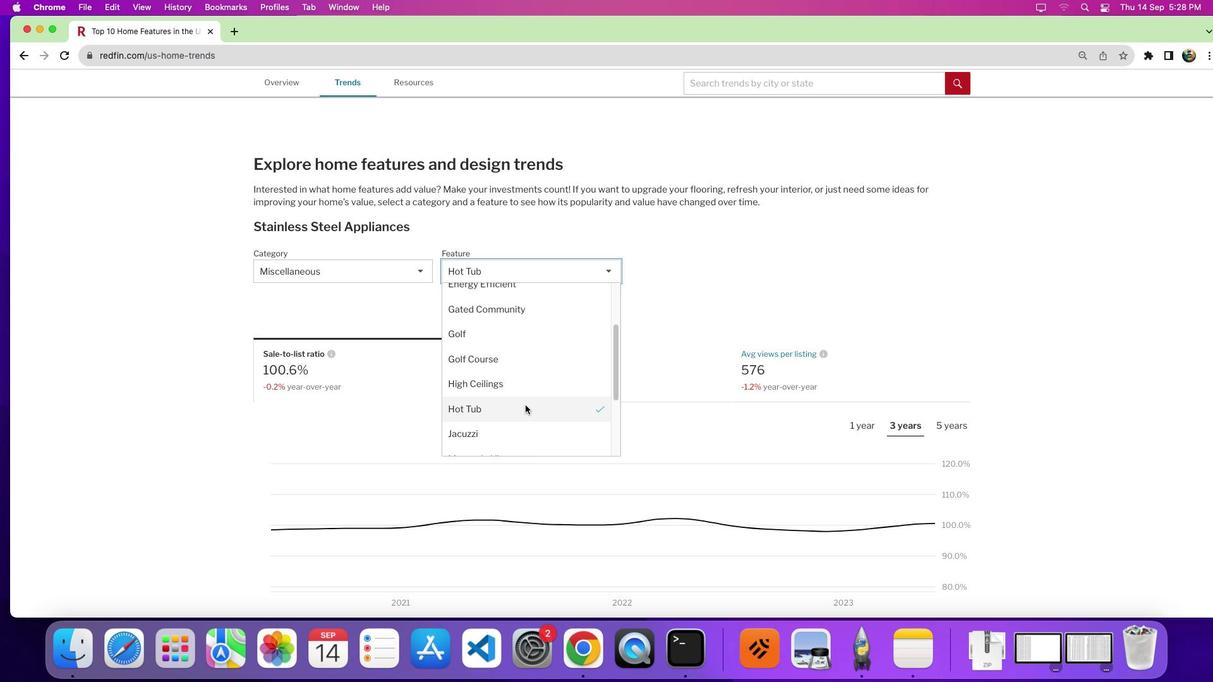 
Action: Mouse moved to (637, 309)
Screenshot: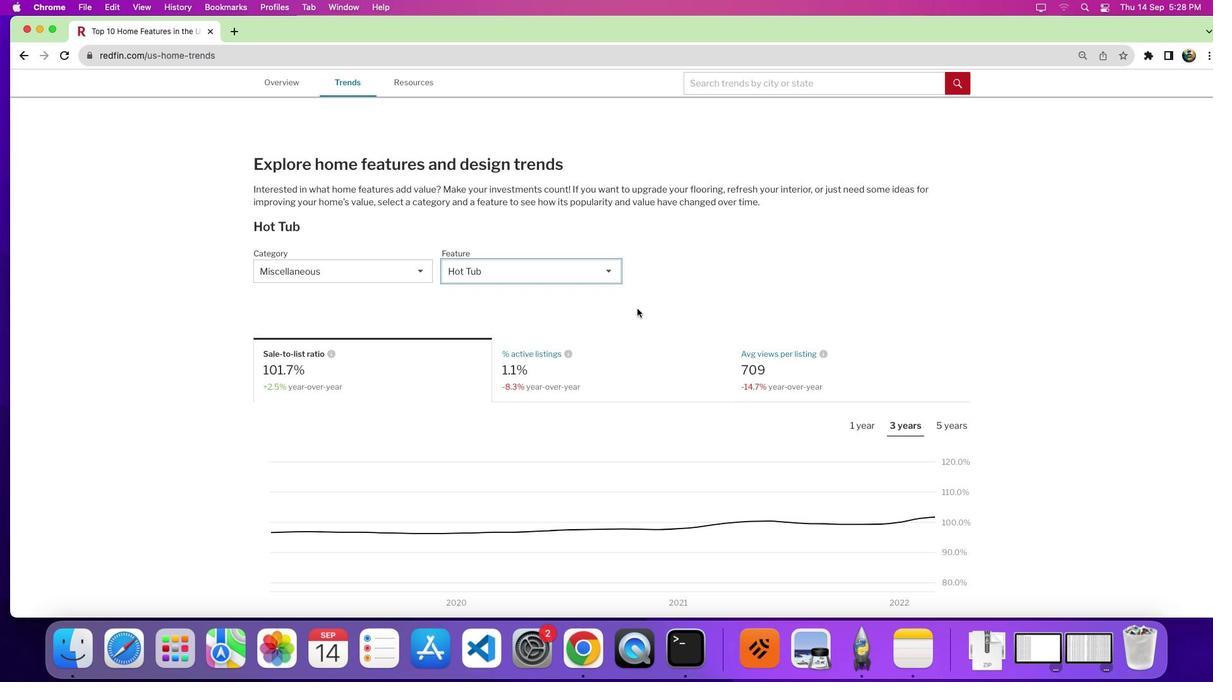 
Action: Mouse scrolled (637, 309) with delta (0, 0)
Screenshot: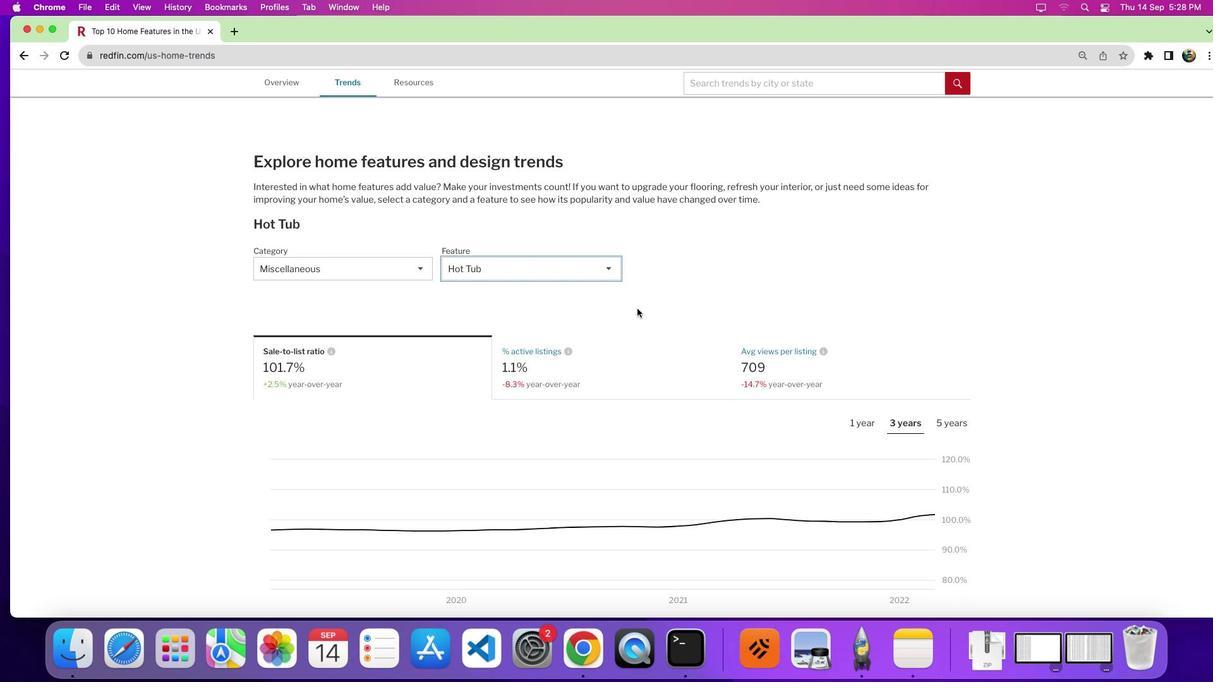 
Action: Mouse scrolled (637, 309) with delta (0, 0)
Screenshot: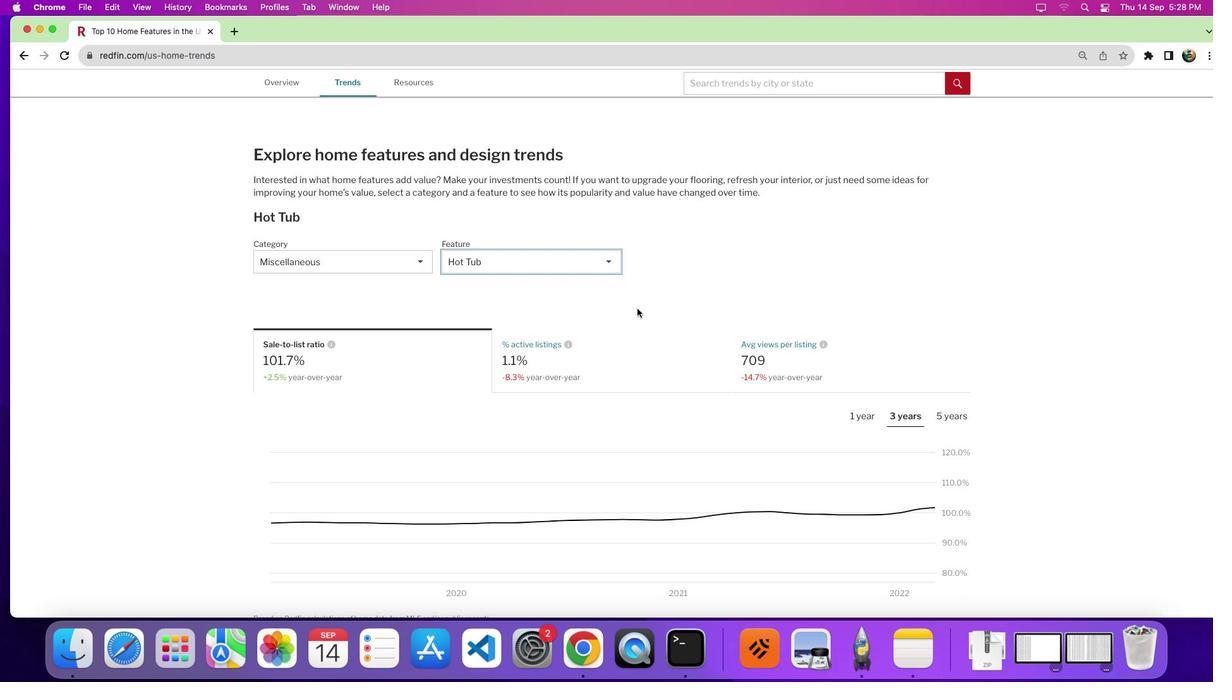 
Action: Mouse scrolled (637, 309) with delta (0, 0)
Screenshot: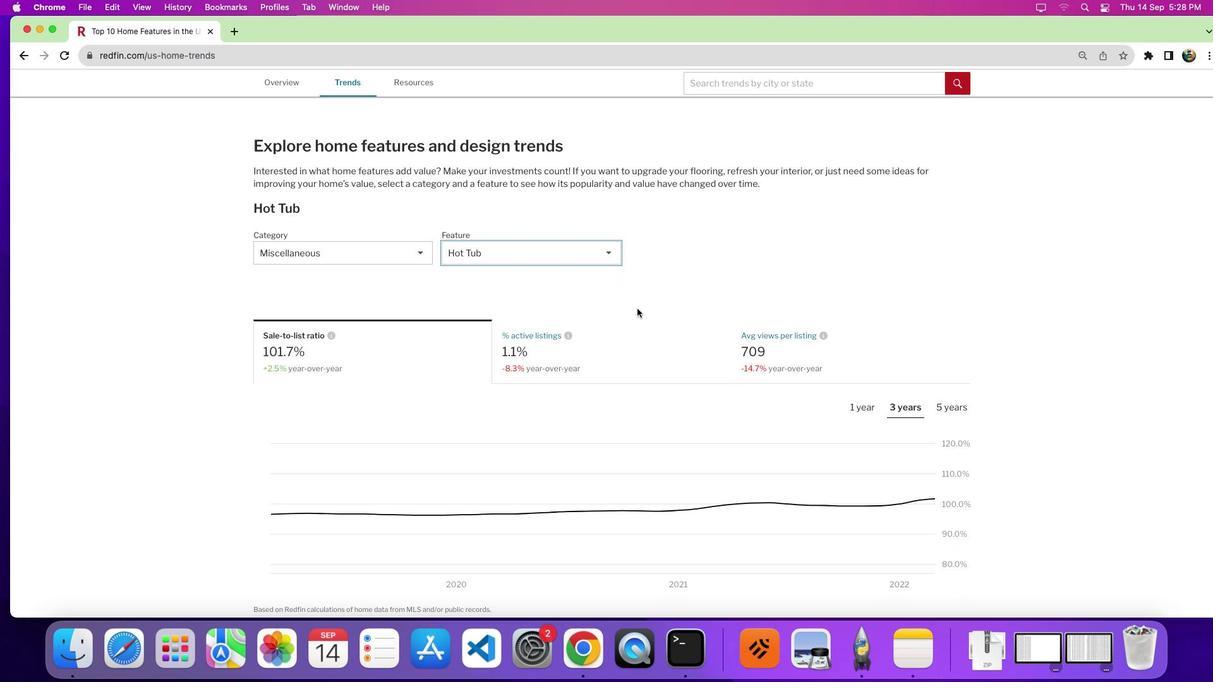 
Action: Mouse moved to (628, 297)
Screenshot: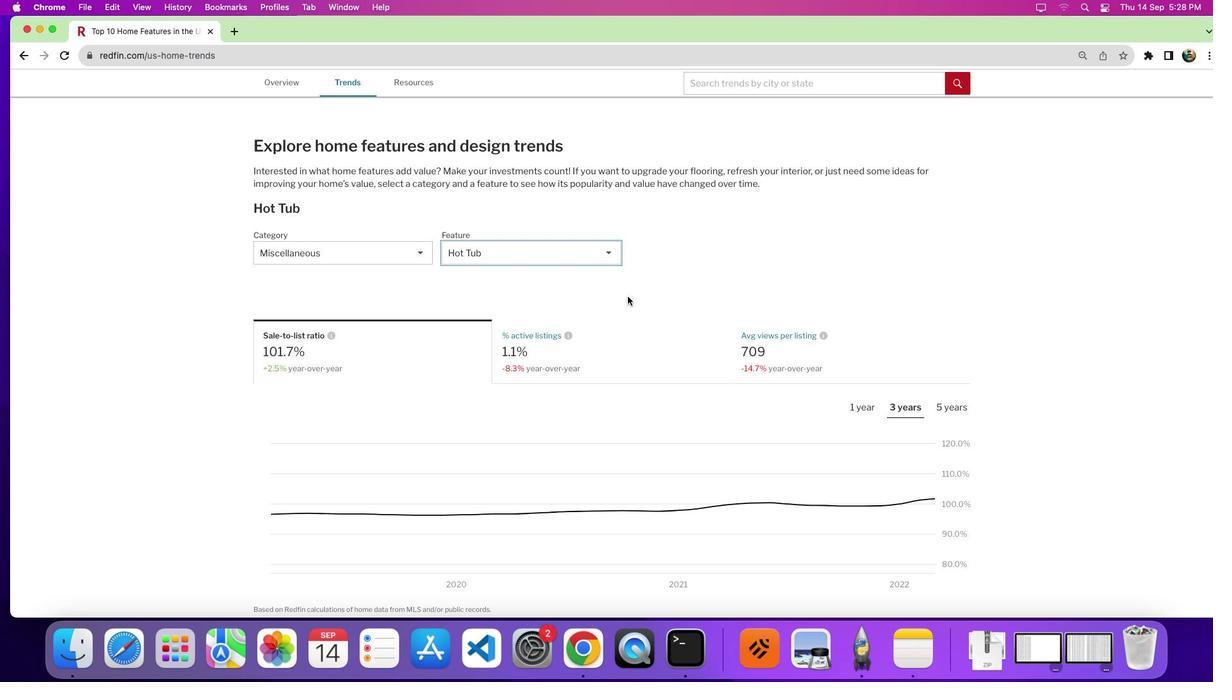 
Action: Mouse scrolled (628, 297) with delta (0, 0)
Screenshot: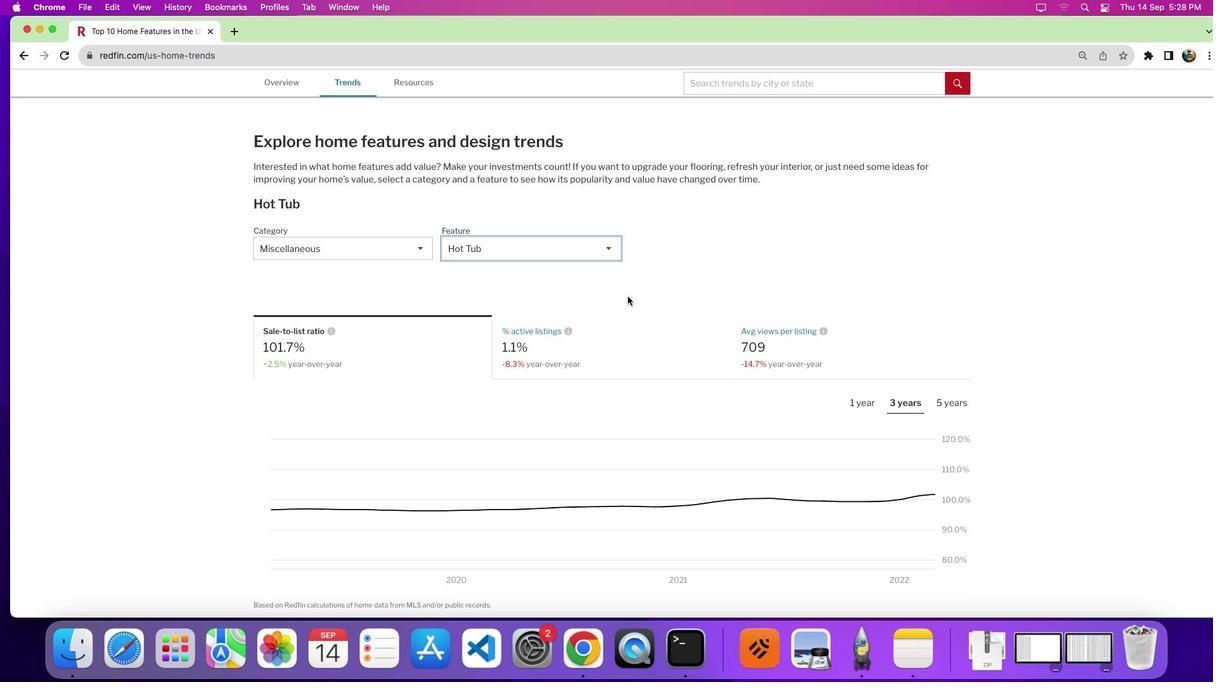 
Action: Mouse scrolled (628, 297) with delta (0, 0)
Screenshot: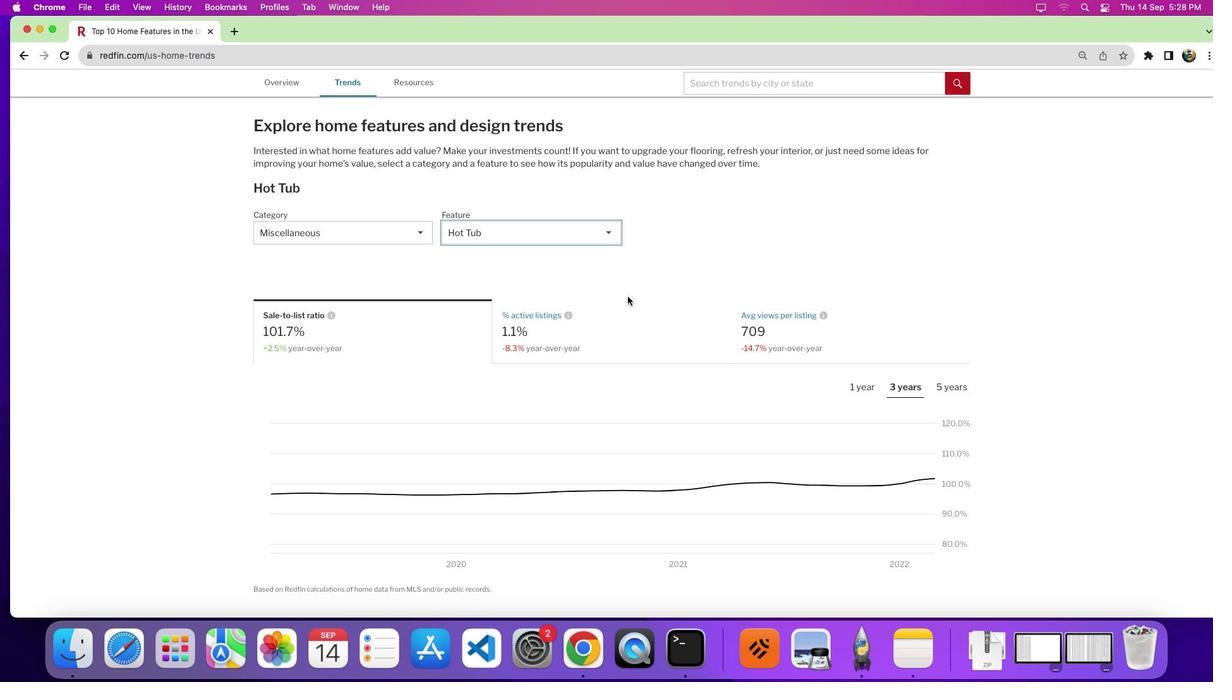 
Action: Mouse scrolled (628, 297) with delta (0, 0)
Screenshot: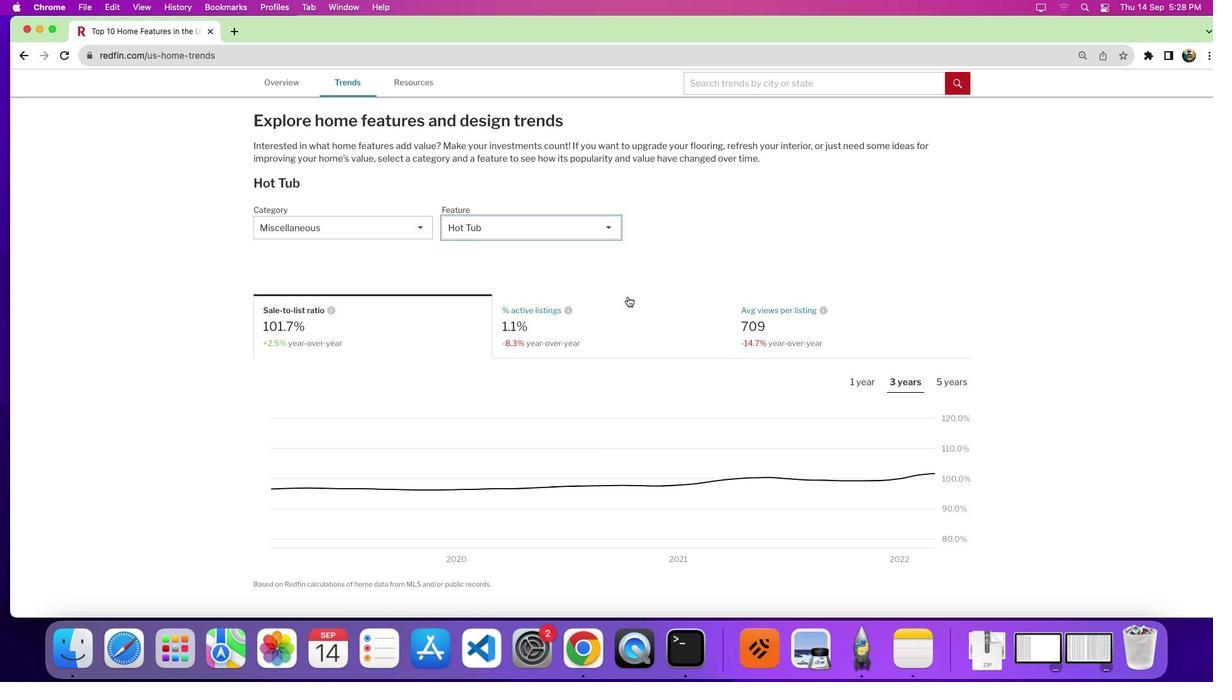 
Action: Mouse moved to (940, 388)
Screenshot: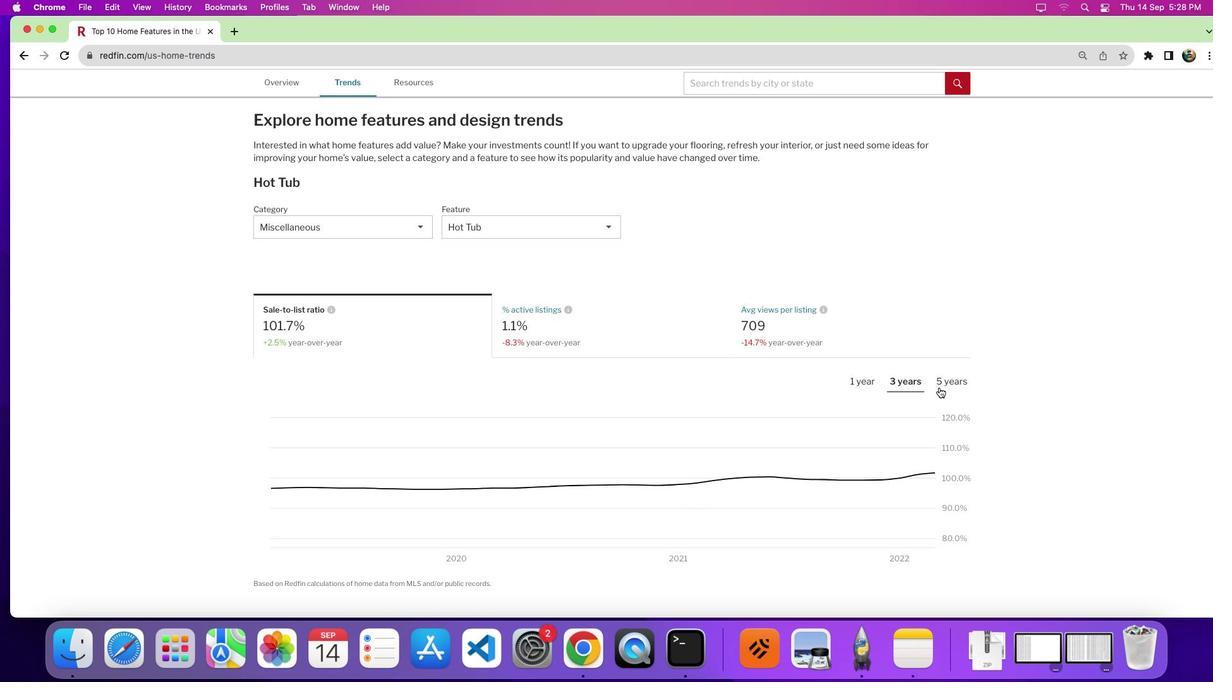 
Action: Mouse pressed left at (940, 388)
Screenshot: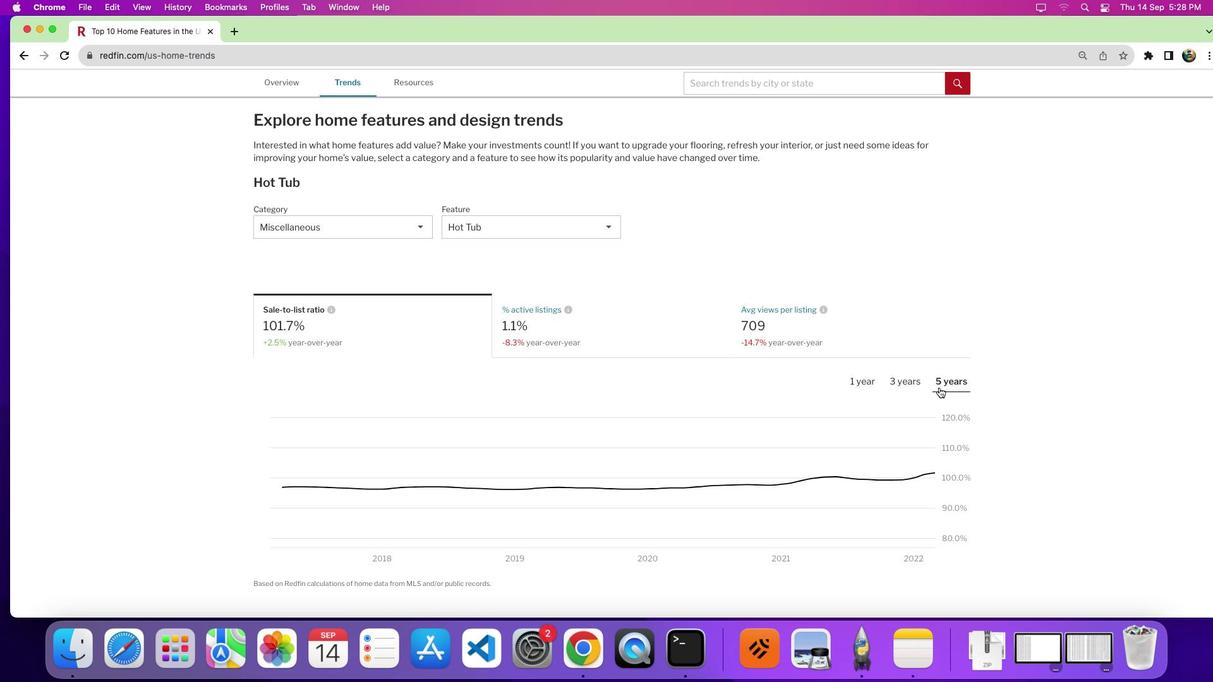 
Action: Mouse moved to (665, 463)
Screenshot: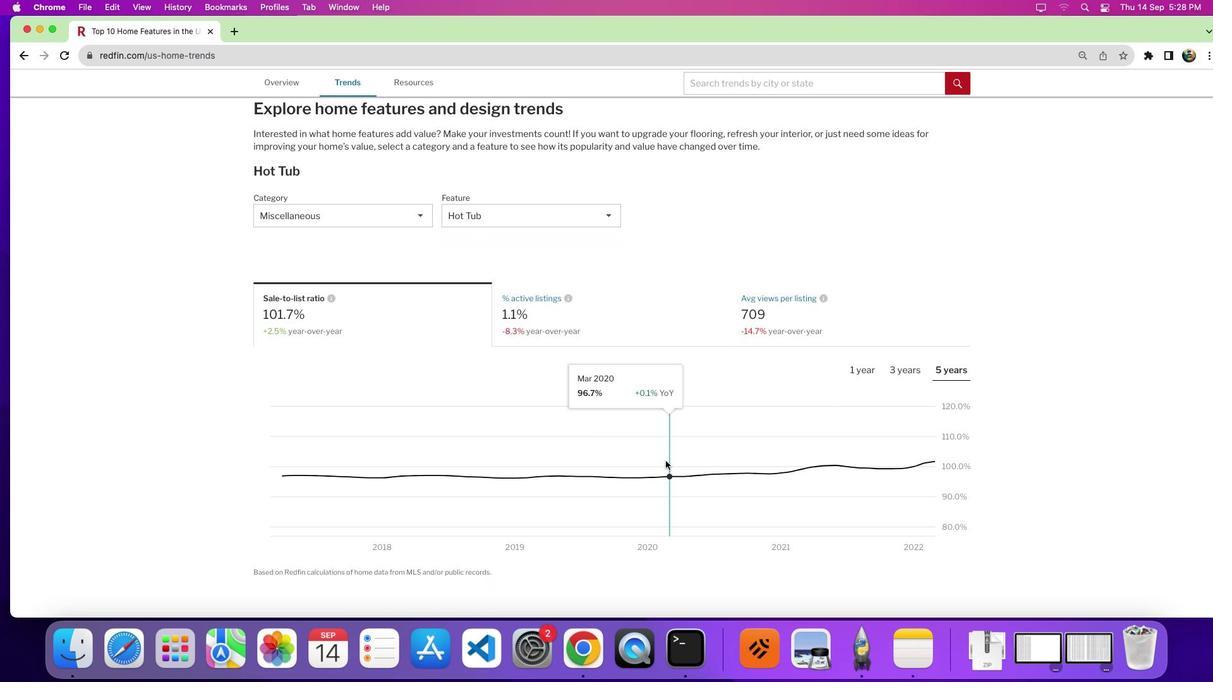 
Action: Mouse scrolled (665, 463) with delta (0, 0)
Screenshot: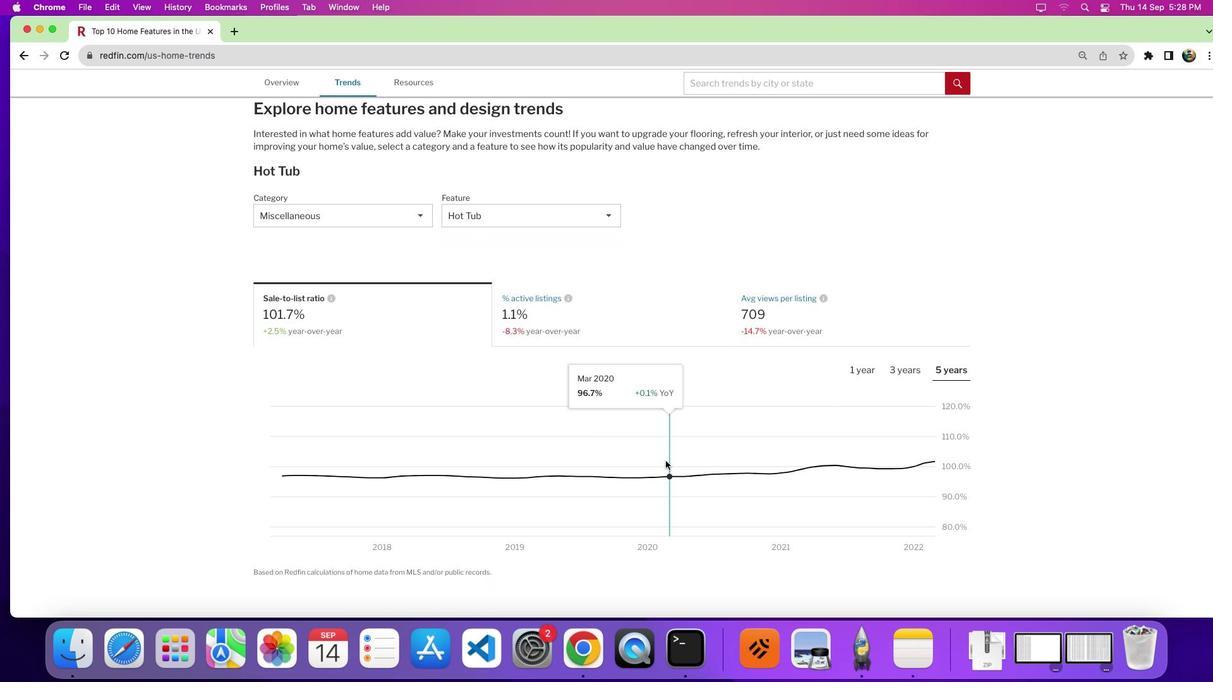 
Action: Mouse moved to (666, 461)
Screenshot: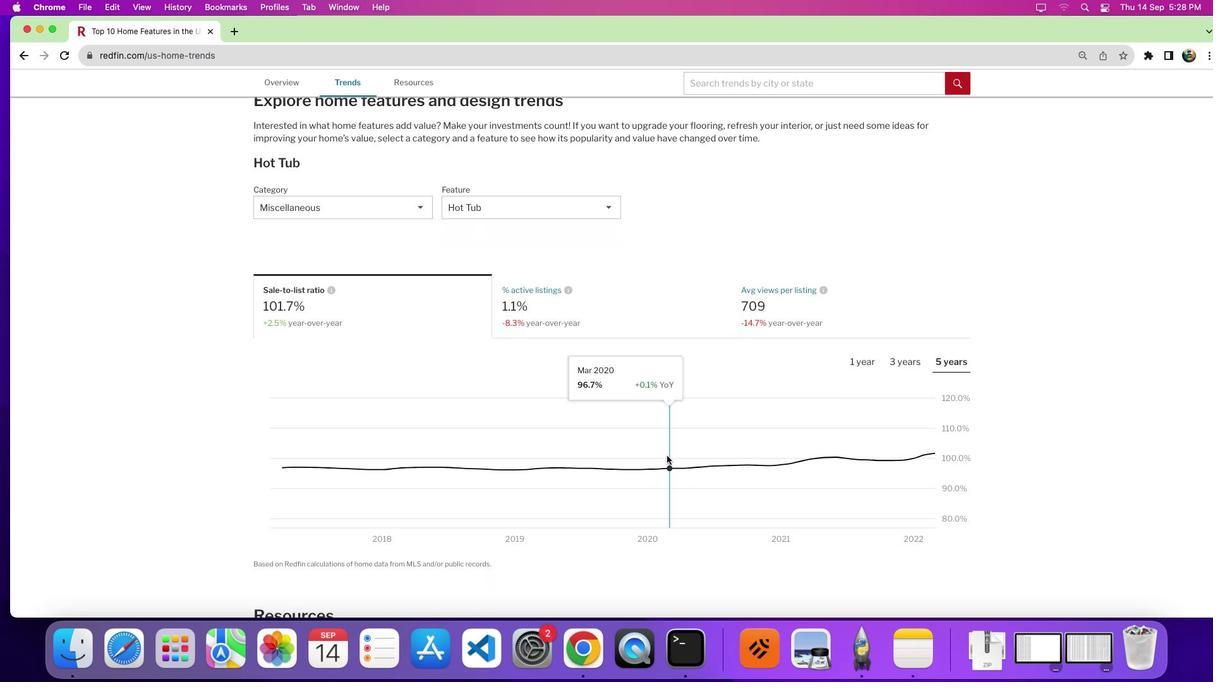 
Action: Mouse scrolled (666, 461) with delta (0, 0)
Screenshot: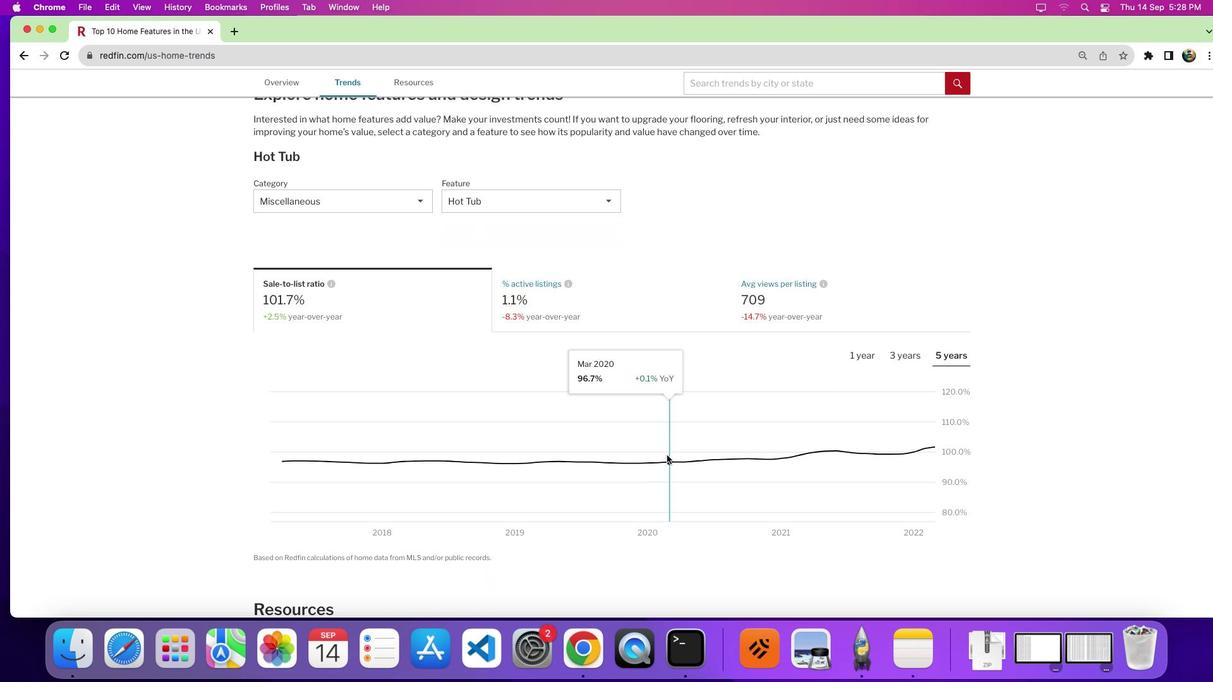 
Action: Mouse moved to (773, 416)
Screenshot: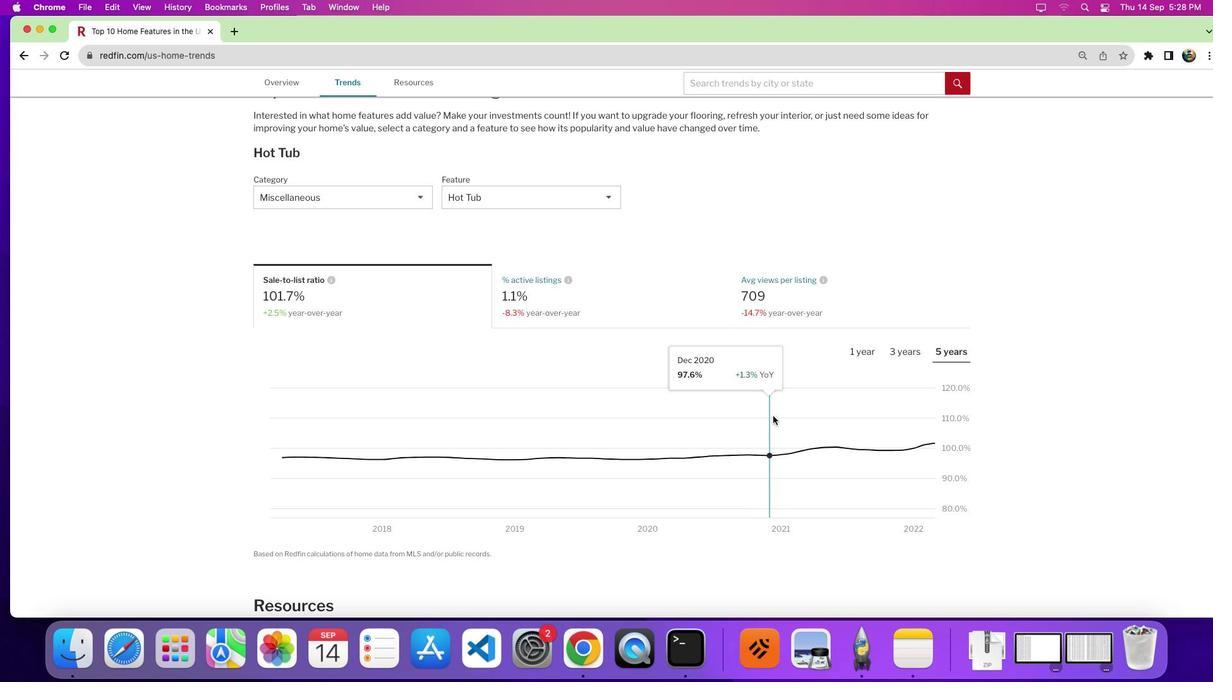 
